 Task: Switch to lightning and create Few records for custom objects.
Action: Mouse moved to (509, 46)
Screenshot: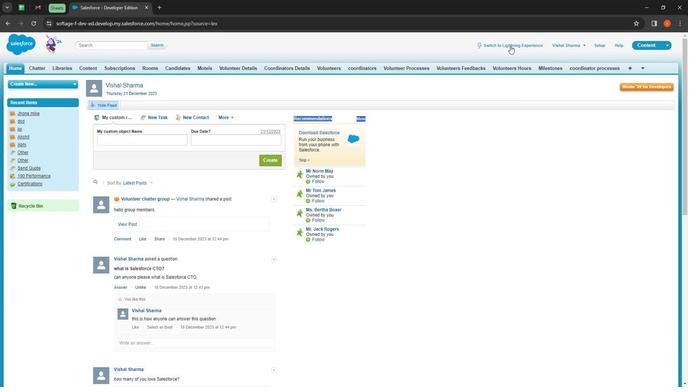 
Action: Mouse pressed left at (509, 46)
Screenshot: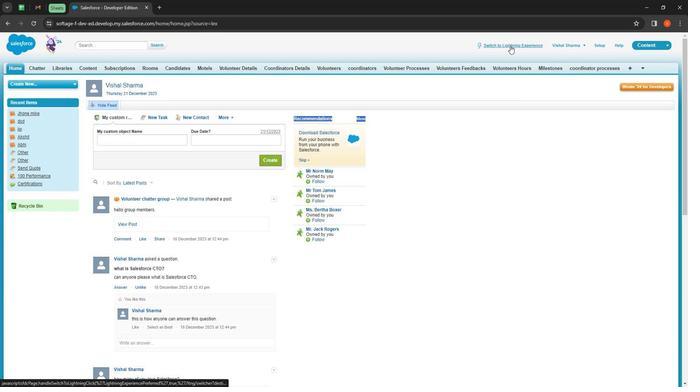 
Action: Mouse moved to (112, 59)
Screenshot: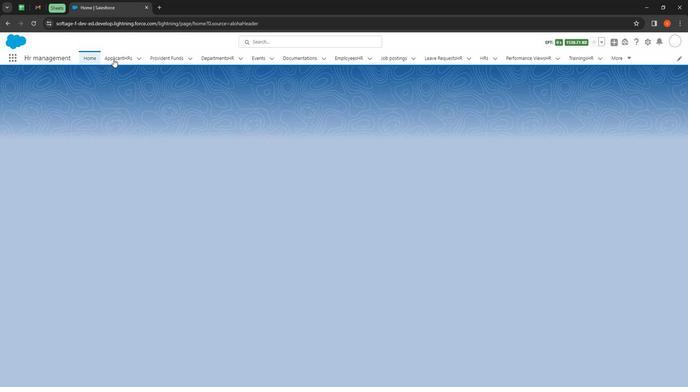 
Action: Mouse pressed left at (112, 59)
Screenshot: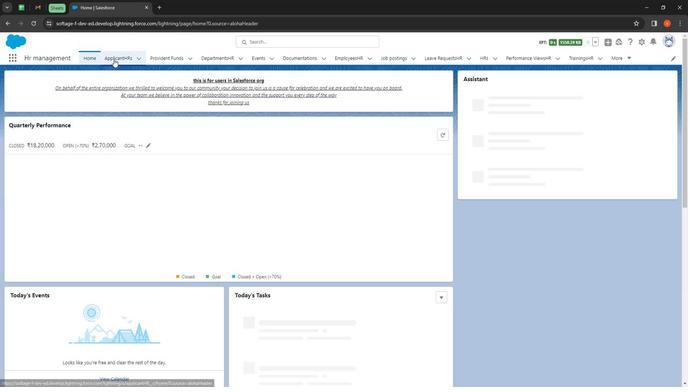 
Action: Mouse moved to (544, 74)
Screenshot: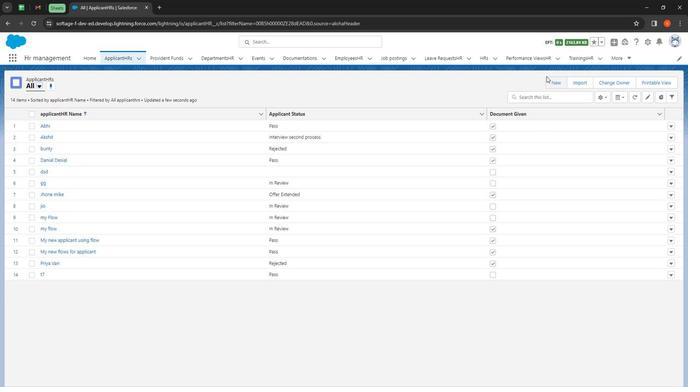
Action: Mouse pressed left at (544, 74)
Screenshot: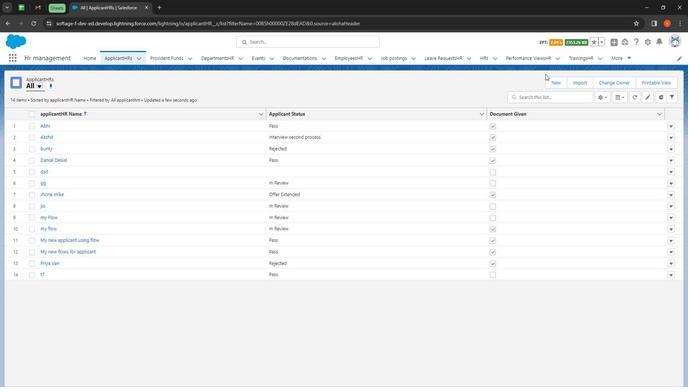 
Action: Mouse moved to (547, 80)
Screenshot: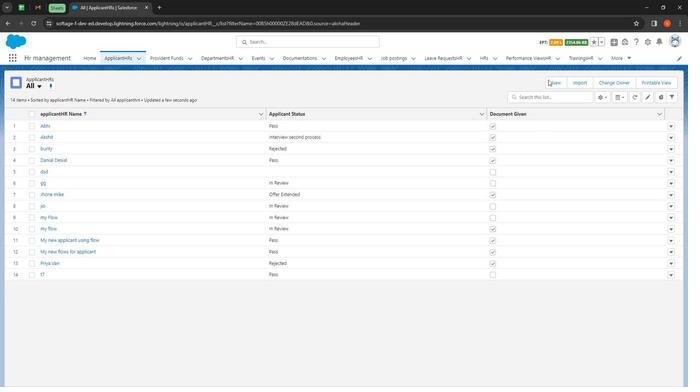 
Action: Mouse pressed left at (547, 80)
Screenshot: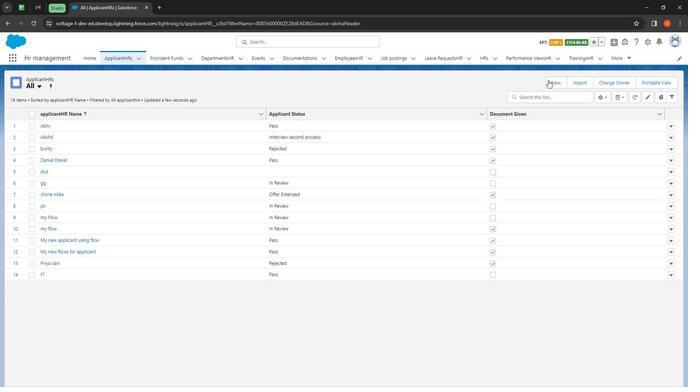 
Action: Mouse moved to (229, 142)
Screenshot: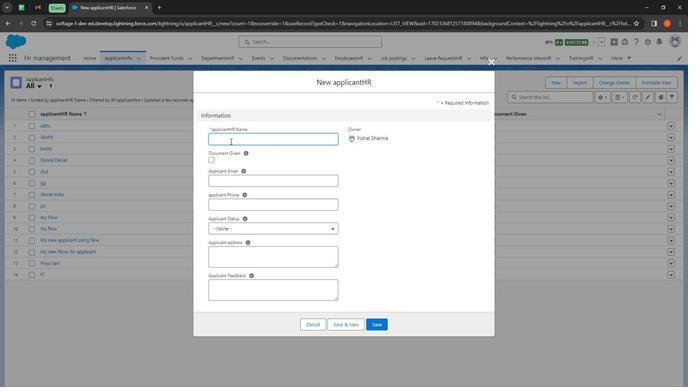 
Action: Mouse pressed left at (229, 142)
Screenshot: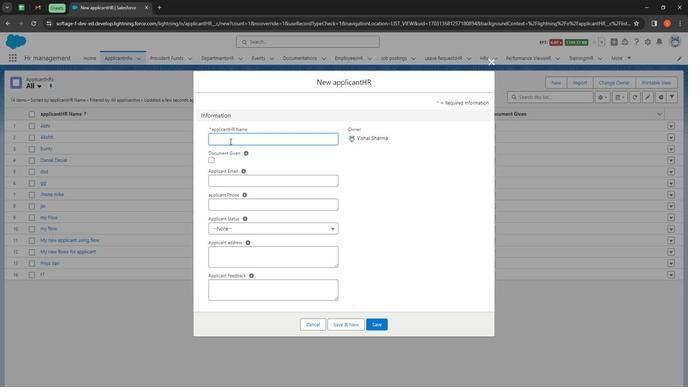 
Action: Mouse moved to (229, 142)
Screenshot: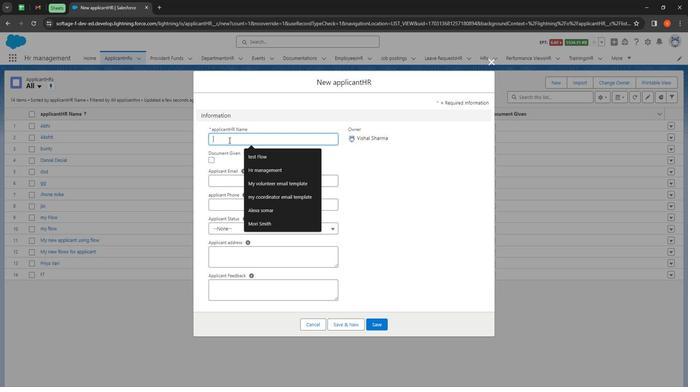 
Action: Key pressed <Key.shift><Key.shift><Key.shift><Key.shift><Key.shift><Key.shift><Key.shift><Key.shift><Key.shift><Key.shift><Key.shift><Key.shift>Adi<Key.space><Key.shift>Frog
Screenshot: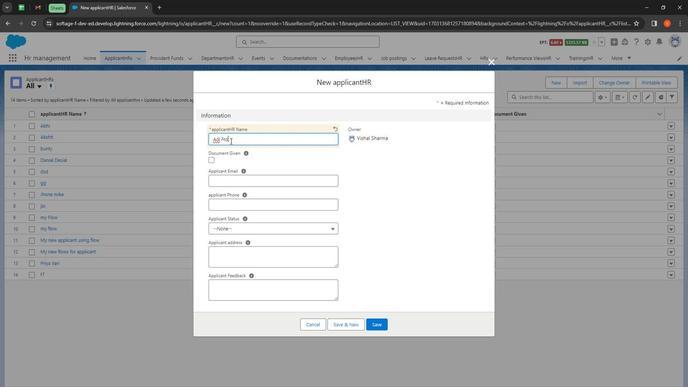 
Action: Mouse moved to (210, 158)
Screenshot: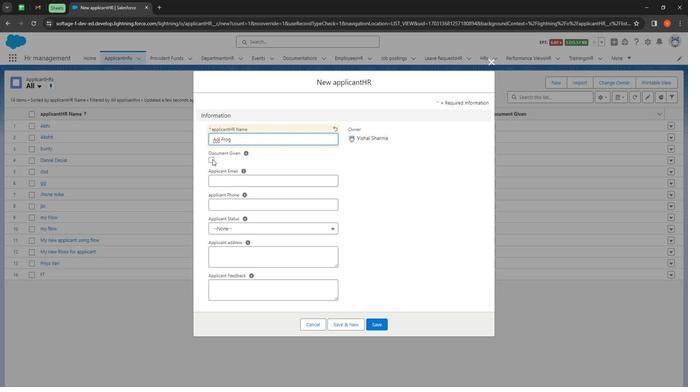 
Action: Mouse pressed left at (210, 158)
Screenshot: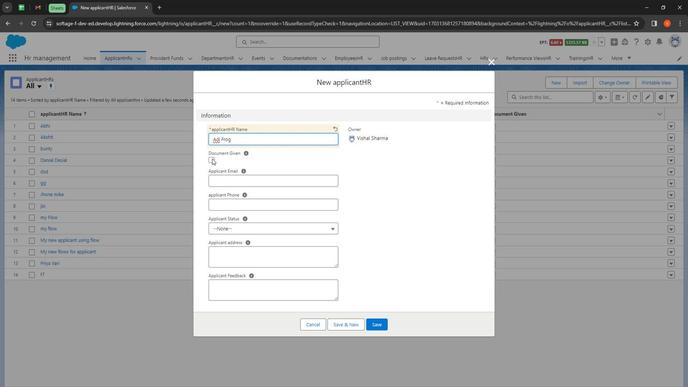 
Action: Mouse moved to (234, 180)
Screenshot: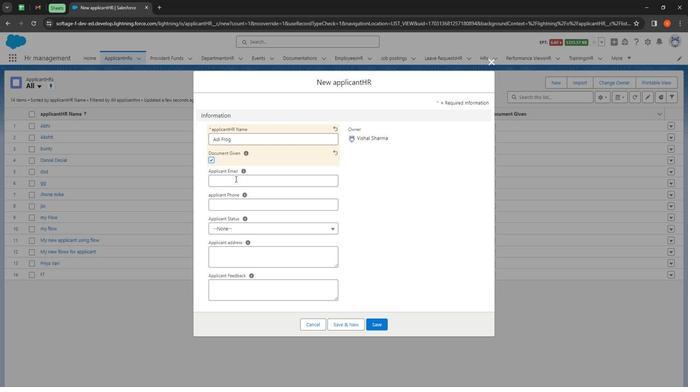 
Action: Mouse pressed left at (234, 180)
Screenshot: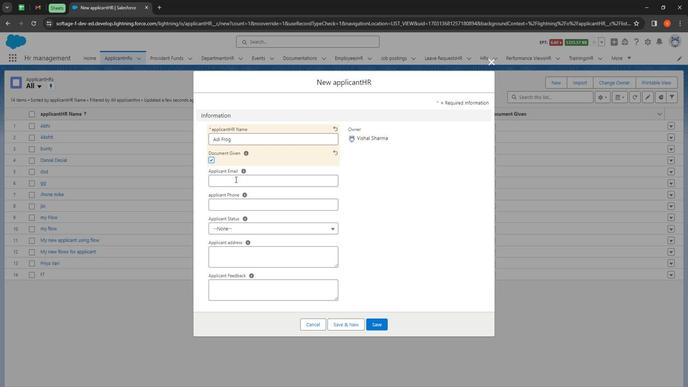 
Action: Mouse moved to (234, 180)
Screenshot: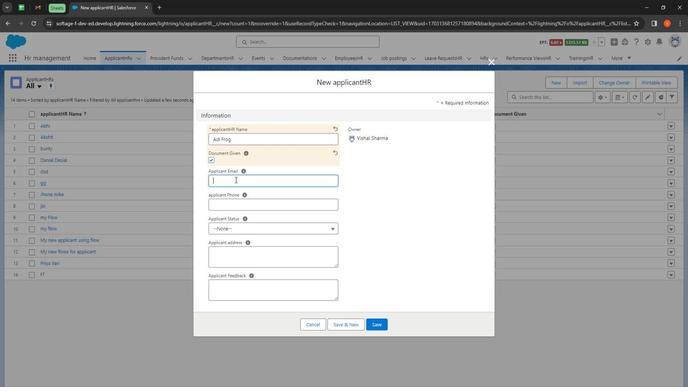 
Action: Key pressed <Key.shift>
Screenshot: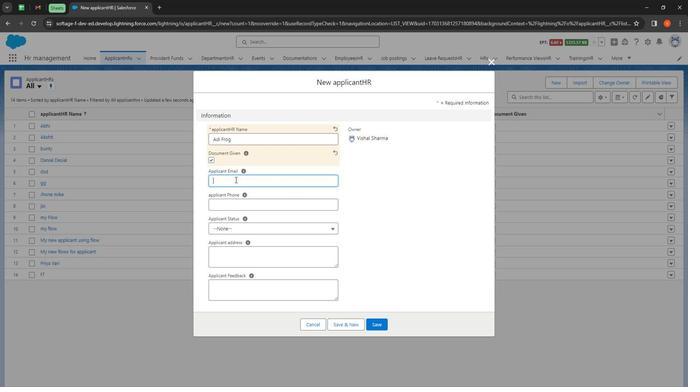
Action: Mouse moved to (234, 179)
Screenshot: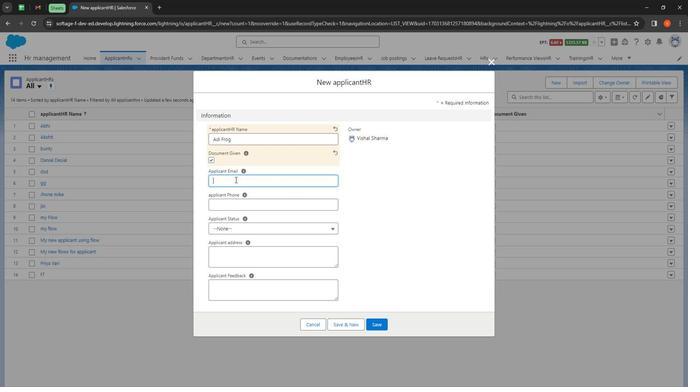 
Action: Key pressed Adi<Key.shift>@frog.com
Screenshot: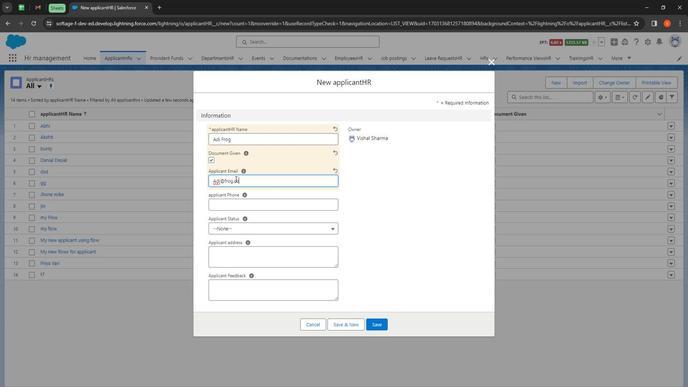 
Action: Mouse moved to (248, 205)
Screenshot: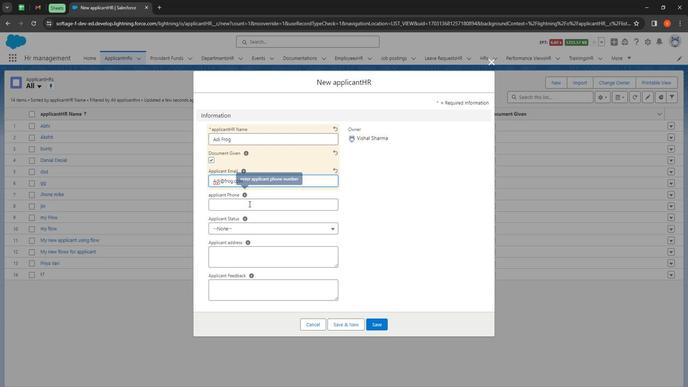 
Action: Mouse pressed left at (248, 205)
Screenshot: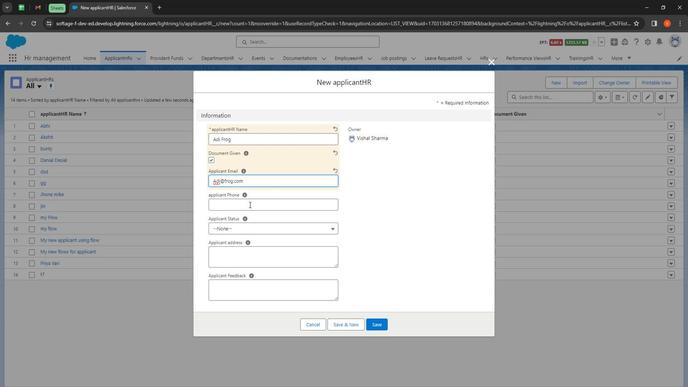 
Action: Mouse moved to (243, 185)
Screenshot: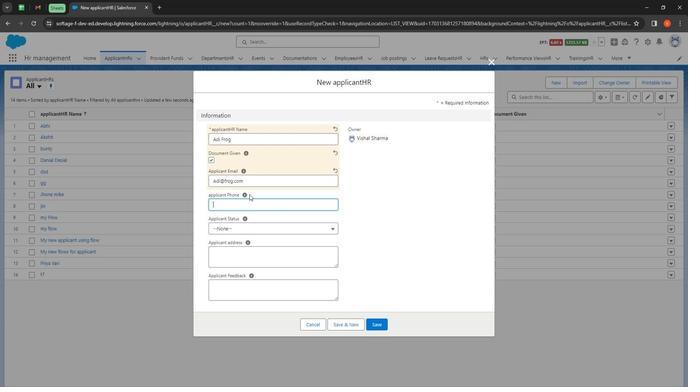 
Action: Key pressed 589745285
Screenshot: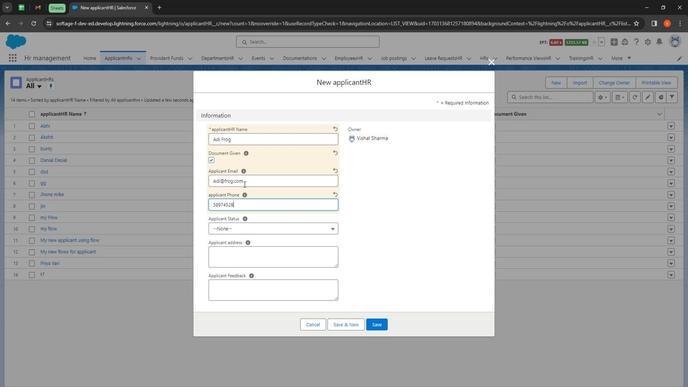
Action: Mouse moved to (272, 230)
Screenshot: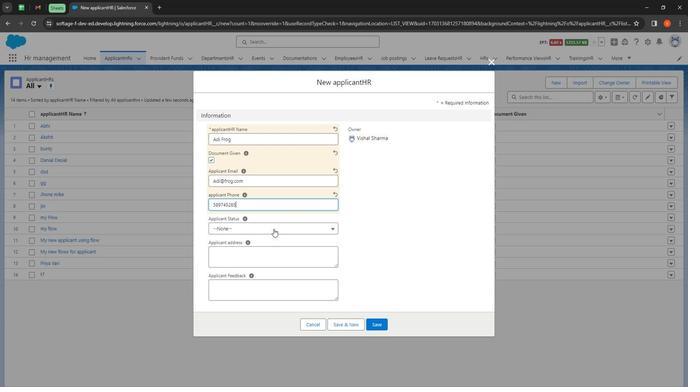
Action: Mouse pressed left at (272, 230)
Screenshot: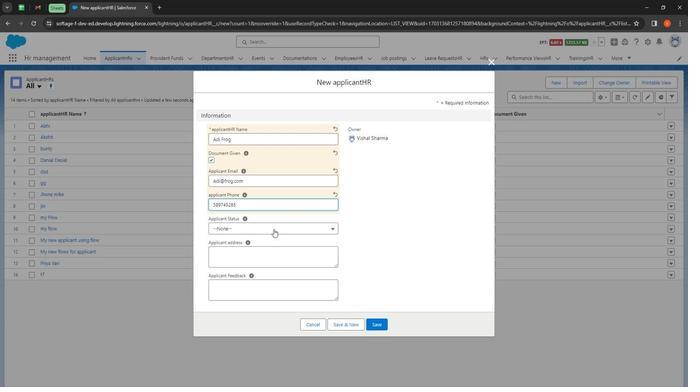 
Action: Mouse moved to (245, 316)
Screenshot: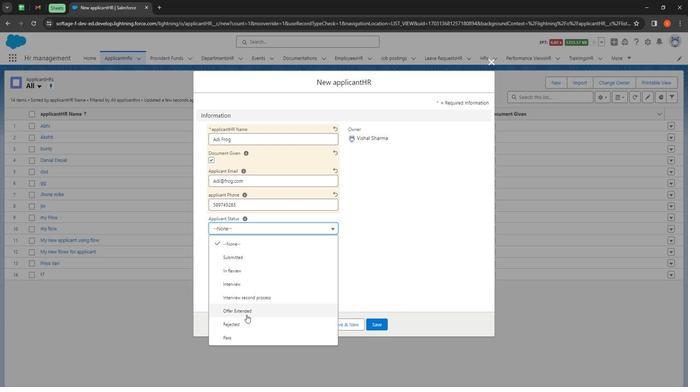 
Action: Mouse pressed left at (245, 316)
Screenshot: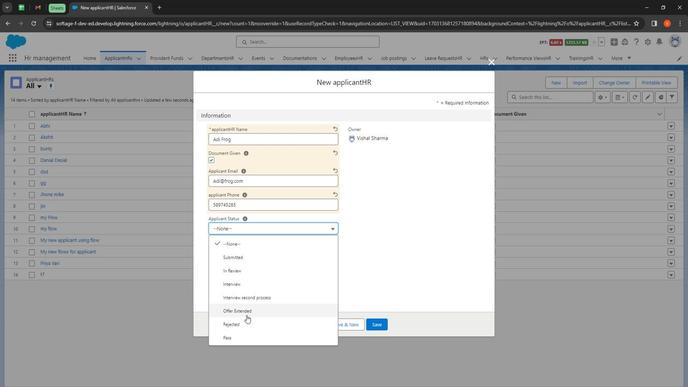 
Action: Mouse moved to (244, 256)
Screenshot: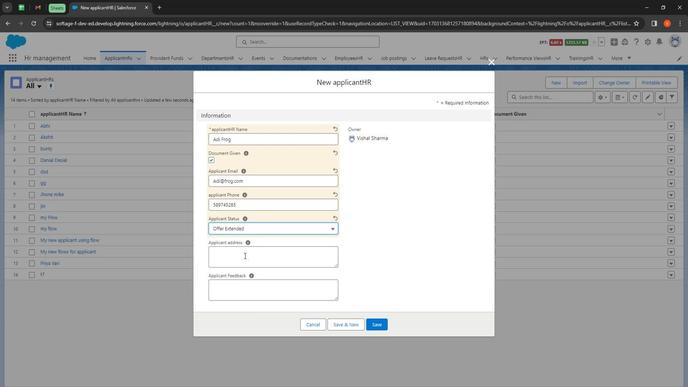 
Action: Mouse pressed left at (244, 256)
Screenshot: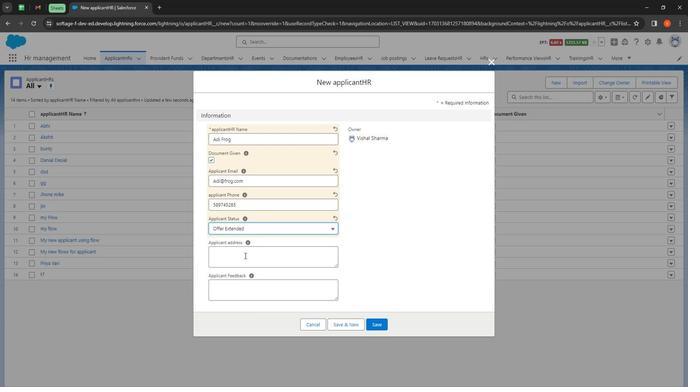 
Action: Mouse moved to (243, 256)
Screenshot: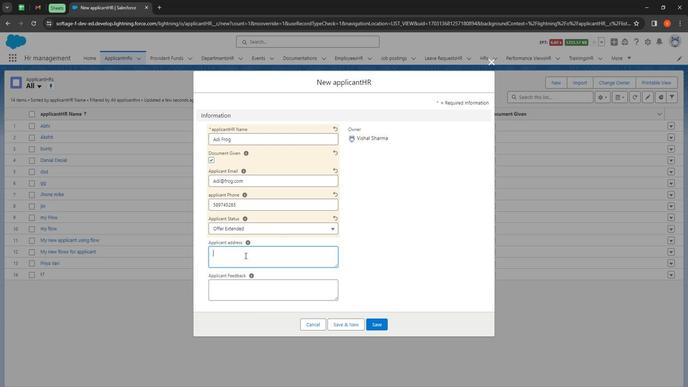 
Action: Key pressed 43./<Key.backspace><Key.backspace>/11<Key.space>street<Key.space><Key.shift>Canada
Screenshot: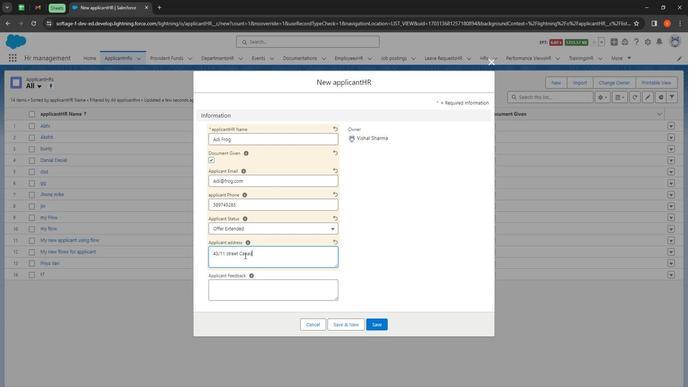 
Action: Mouse moved to (286, 293)
Screenshot: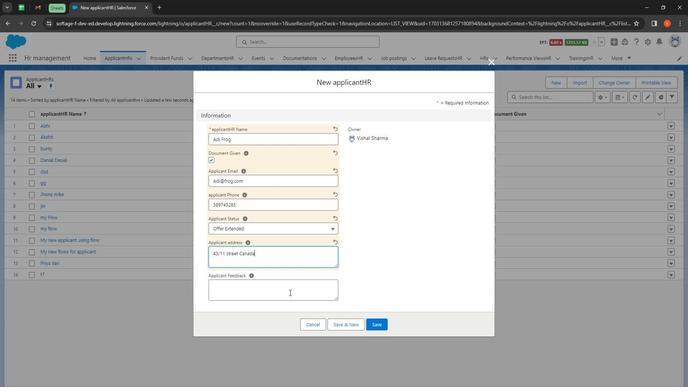 
Action: Mouse pressed left at (286, 293)
Screenshot: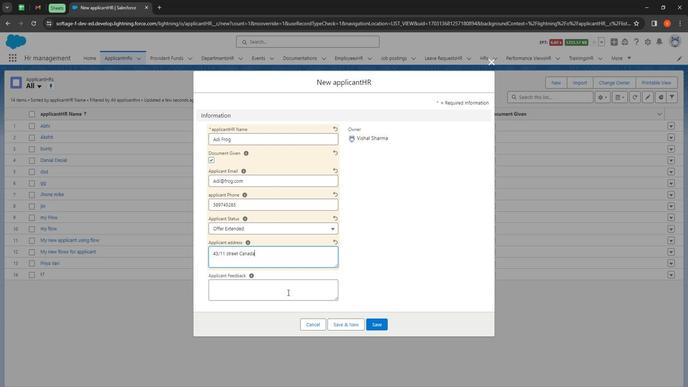 
Action: Mouse moved to (267, 275)
Screenshot: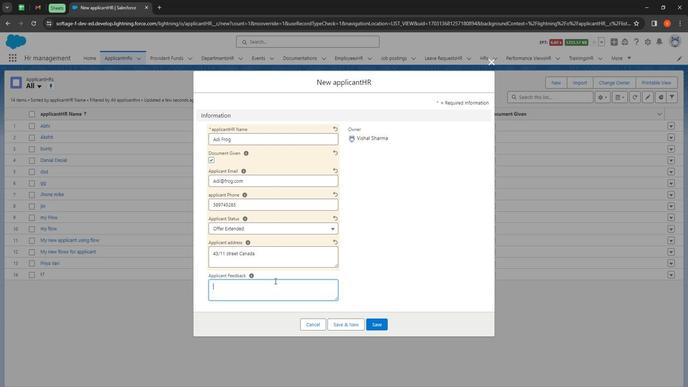 
Action: Key pressed love<Key.space>to<Key.space>be<Key.space>here<Key.space>specially<Key.space><Key.shift>Alex<Key.space>sir<Key.space>is<Key.space>the<Key.space>great<Key.space>guy
Screenshot: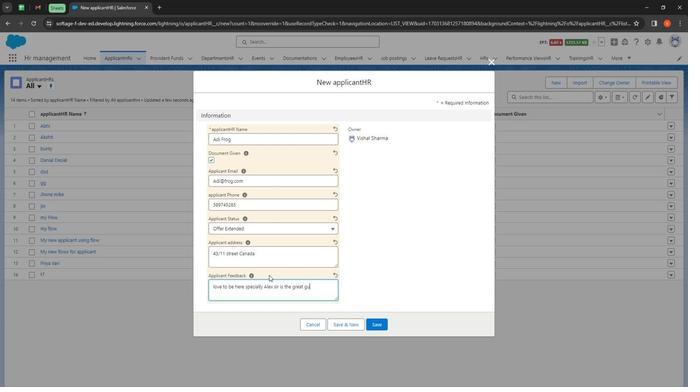 
Action: Mouse moved to (379, 326)
Screenshot: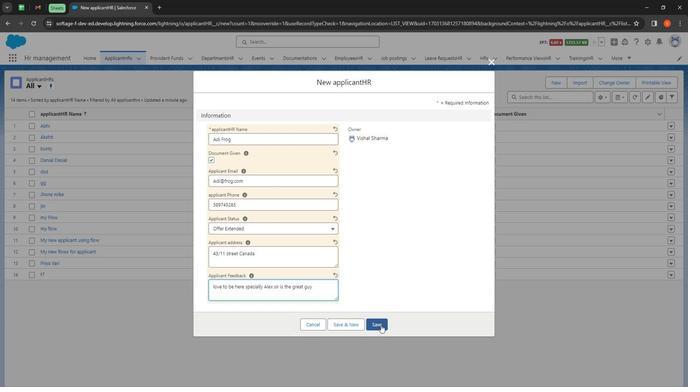 
Action: Mouse pressed left at (379, 326)
Screenshot: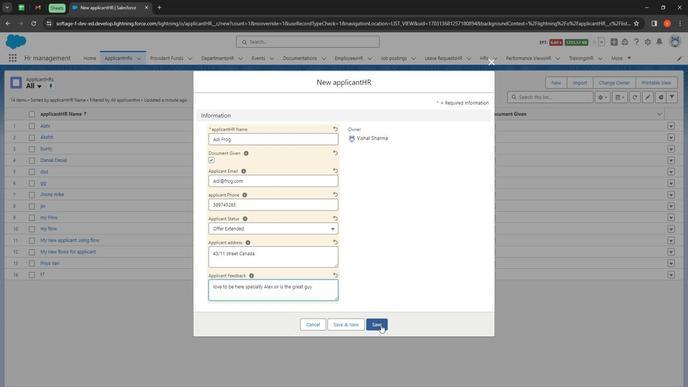 
Action: Mouse moved to (309, 307)
Screenshot: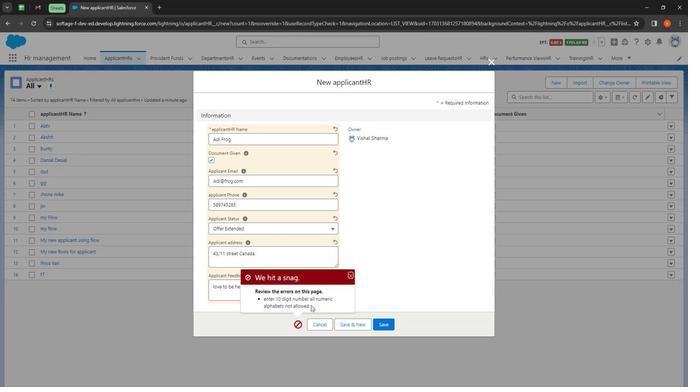 
Action: Mouse pressed left at (309, 307)
Screenshot: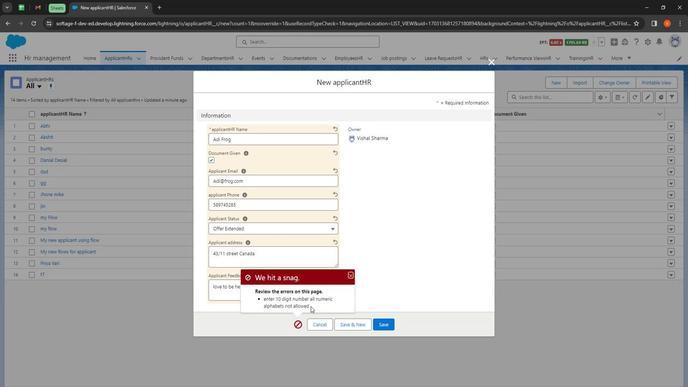 
Action: Mouse moved to (221, 209)
Screenshot: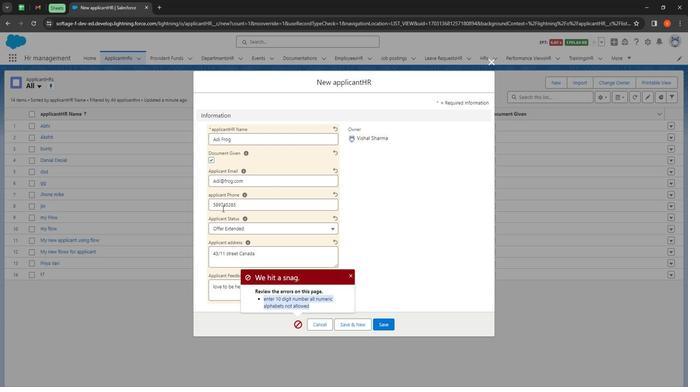 
Action: Mouse pressed left at (221, 209)
Screenshot: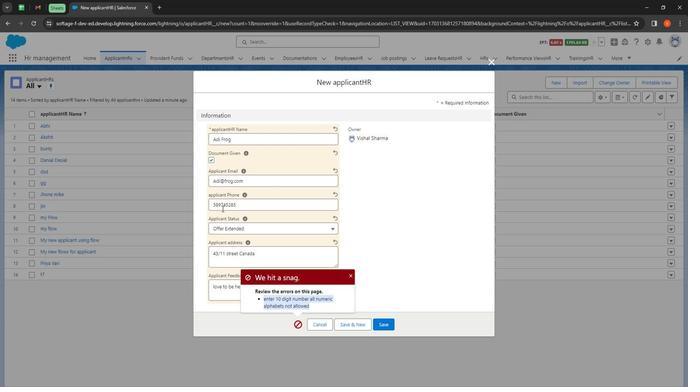 
Action: Mouse moved to (235, 206)
Screenshot: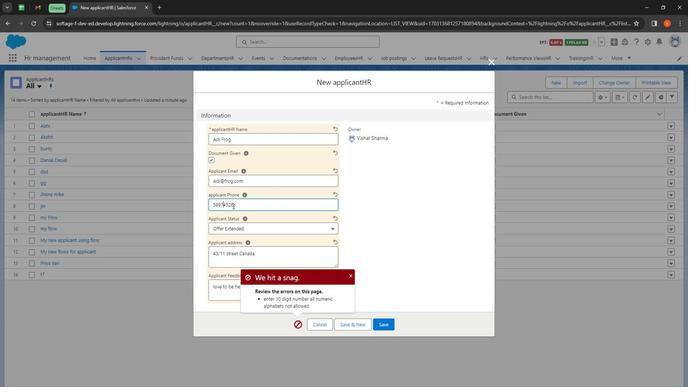 
Action: Mouse pressed left at (235, 206)
Screenshot: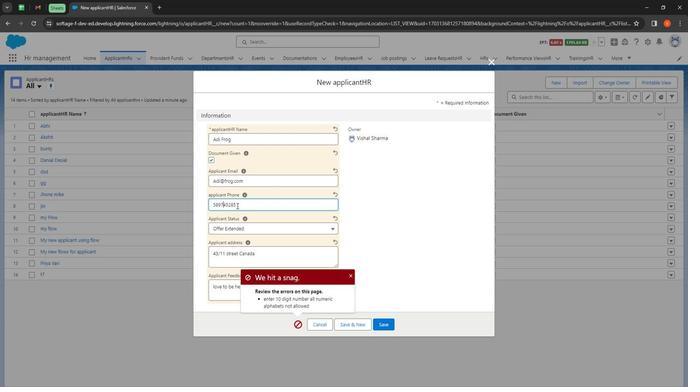 
Action: Mouse moved to (239, 195)
Screenshot: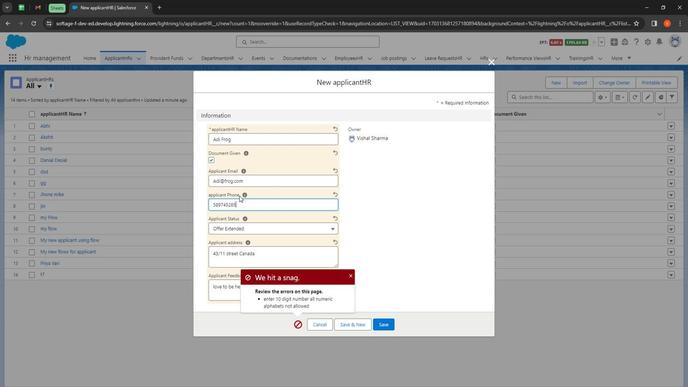 
Action: Key pressed 7
Screenshot: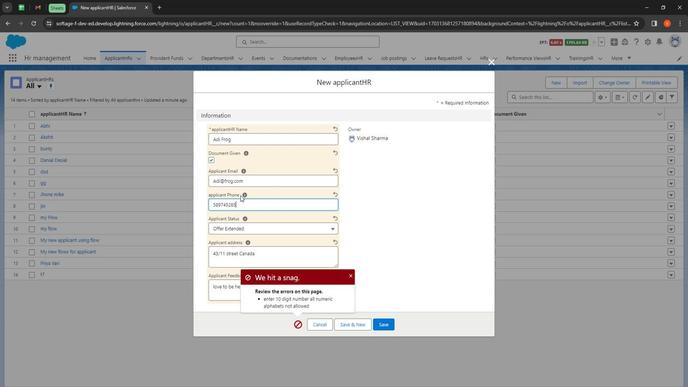 
Action: Mouse moved to (378, 328)
Screenshot: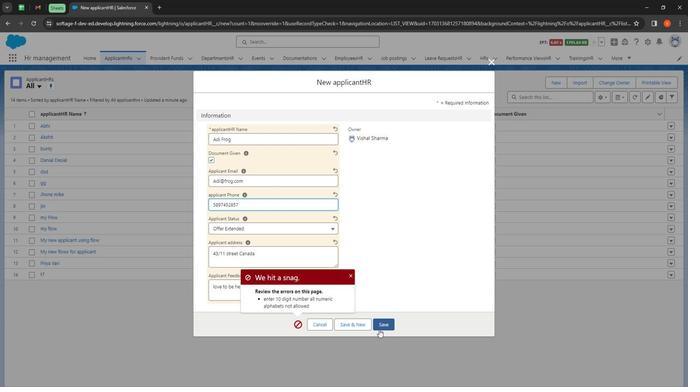 
Action: Mouse pressed left at (378, 328)
Screenshot: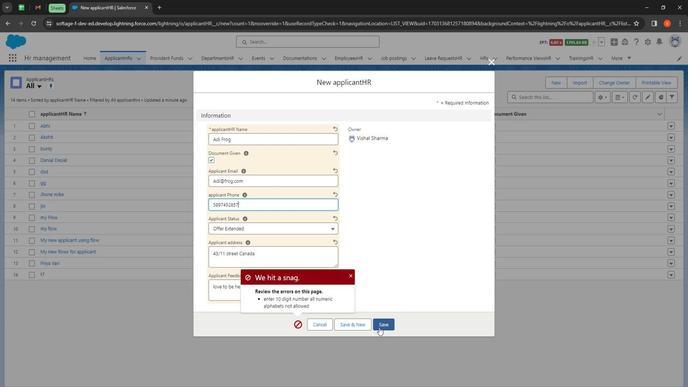 
Action: Mouse moved to (119, 243)
Screenshot: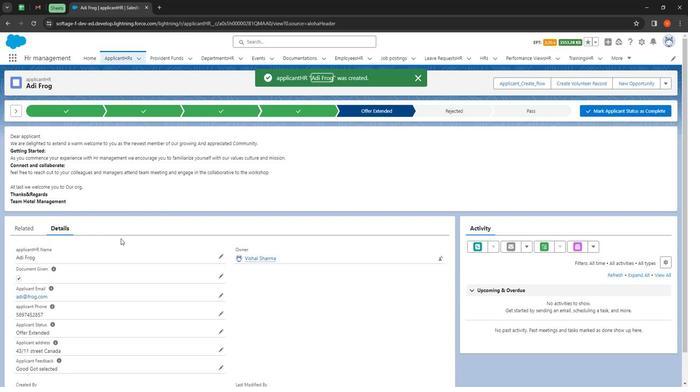 
Action: Mouse scrolled (119, 242) with delta (0, 0)
Screenshot: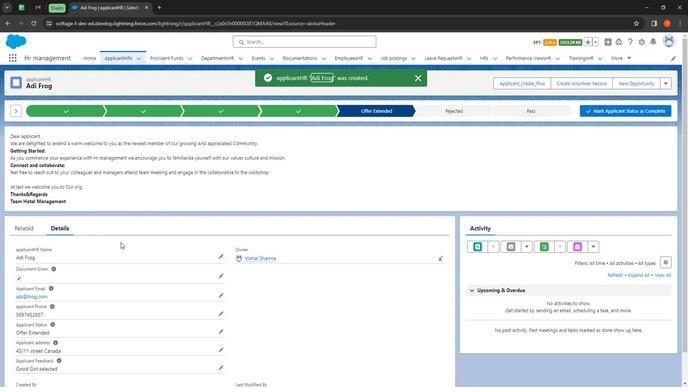 
Action: Mouse moved to (119, 244)
Screenshot: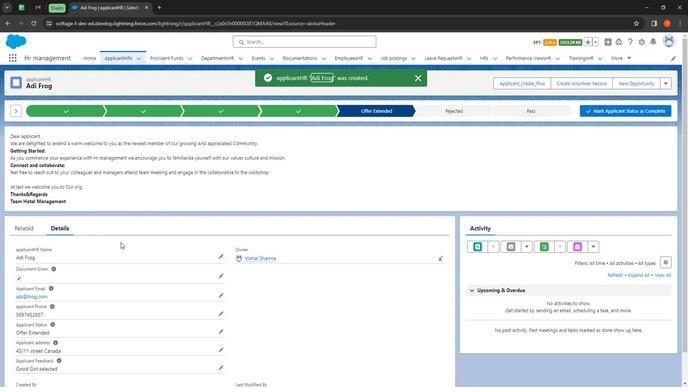 
Action: Mouse scrolled (119, 244) with delta (0, 0)
Screenshot: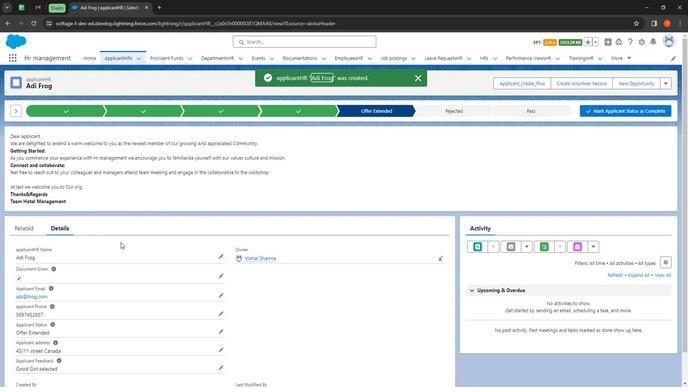
Action: Mouse moved to (119, 245)
Screenshot: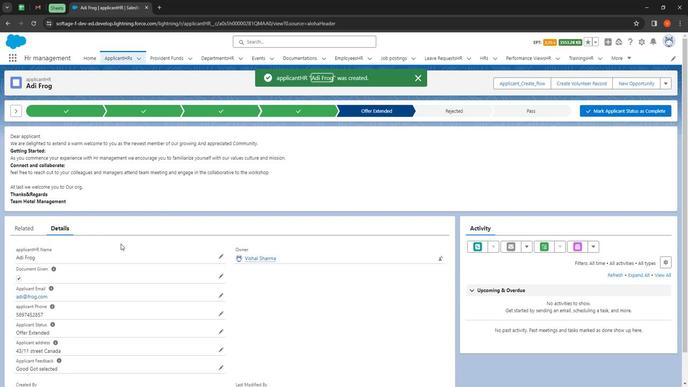
Action: Mouse scrolled (119, 244) with delta (0, 0)
Screenshot: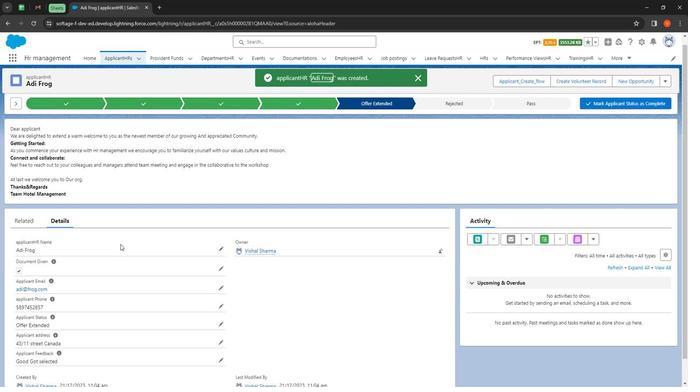 
Action: Mouse moved to (116, 60)
Screenshot: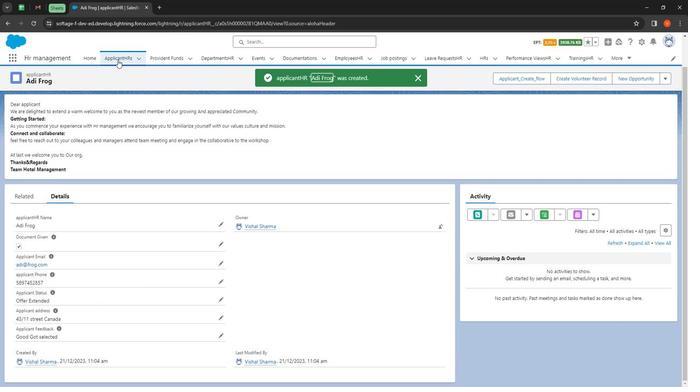 
Action: Mouse pressed left at (116, 60)
Screenshot: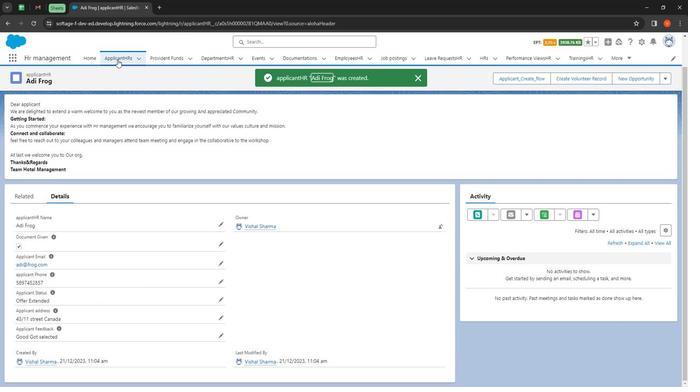
Action: Mouse moved to (550, 83)
Screenshot: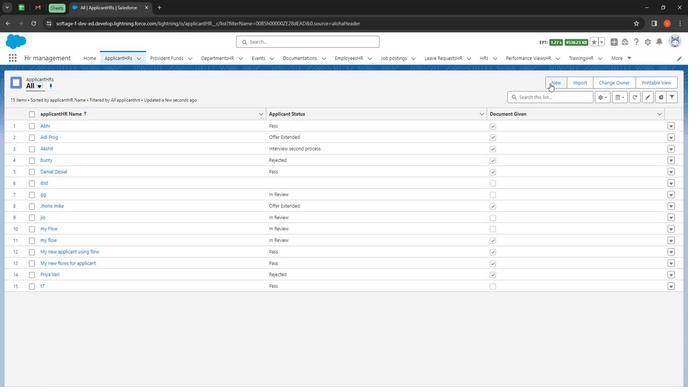 
Action: Mouse pressed left at (550, 83)
Screenshot: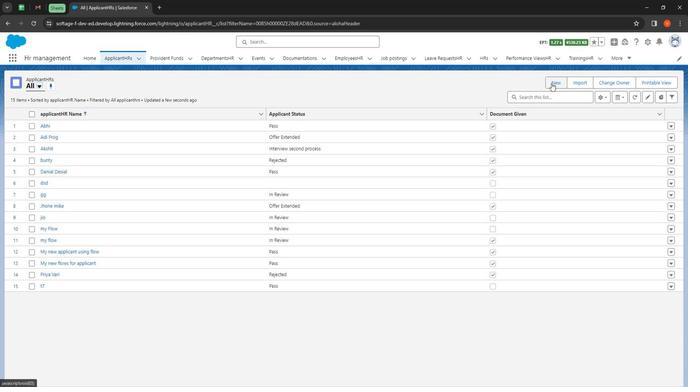 
Action: Mouse moved to (268, 138)
Screenshot: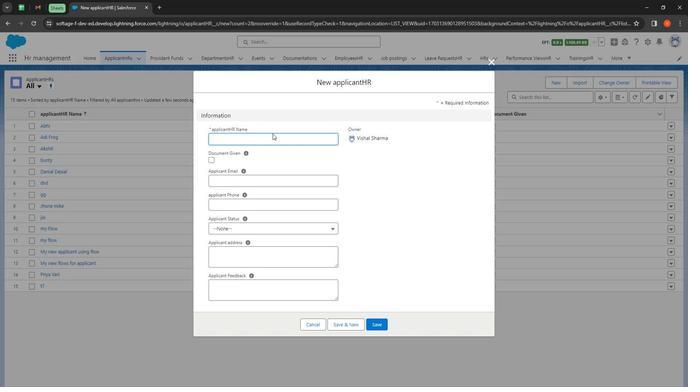 
Action: Mouse pressed left at (268, 138)
Screenshot: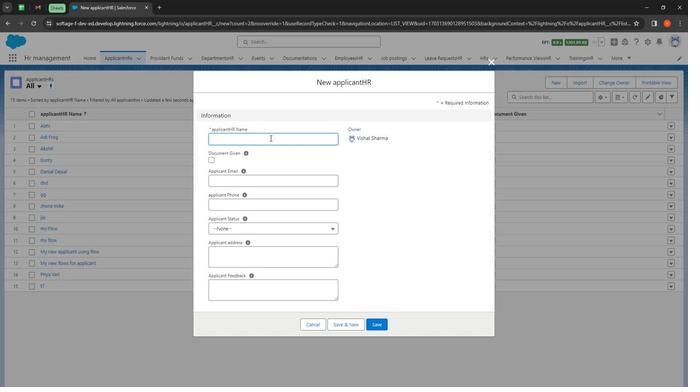 
Action: Mouse moved to (262, 135)
Screenshot: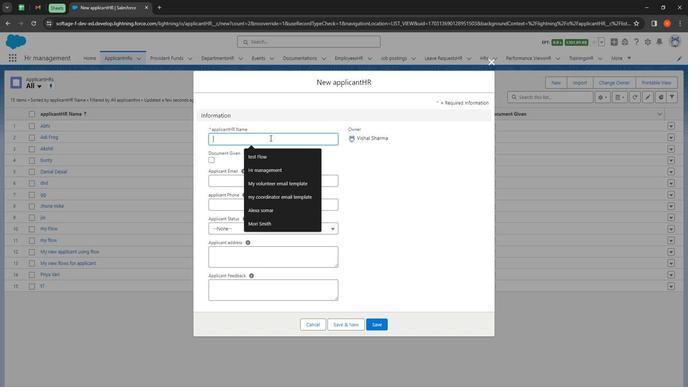 
Action: Key pressed <Key.shift><Key.shift><Key.shift><Key.shift><Key.shift><Key.shift><Key.shift><Key.shift><Key.shift>Stone<Key.space><Key.shift><Key.shift><Key.shift><Key.shift><Key.shift><Key.shift><Key.shift><Key.shift><Key.shift><Key.shift><Key.shift><Key.shift><Key.shift><Key.shift><Key.shift><Key.shift><Key.shift><Key.shift><Key.shift><Key.shift><Key.shift><Key.shift><Key.shift><Key.shift><Key.shift><Key.shift><Key.shift><Key.shift><Key.shift><Key.shift>Watson
Screenshot: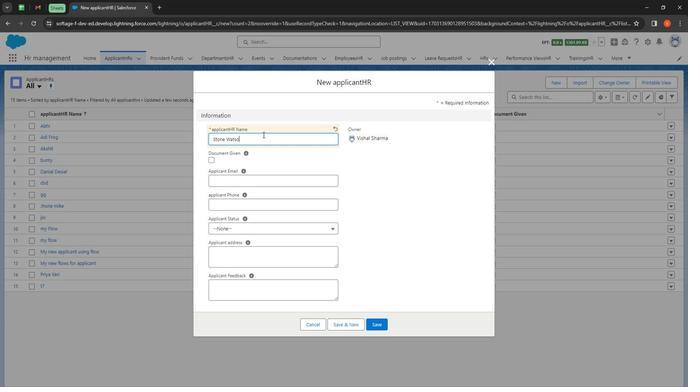 
Action: Mouse moved to (214, 162)
Screenshot: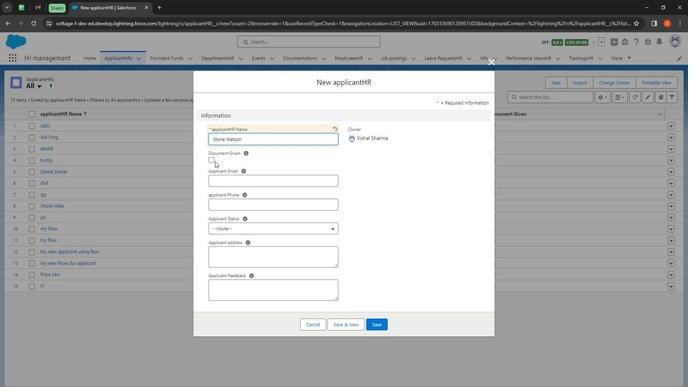 
Action: Mouse pressed left at (214, 162)
Screenshot: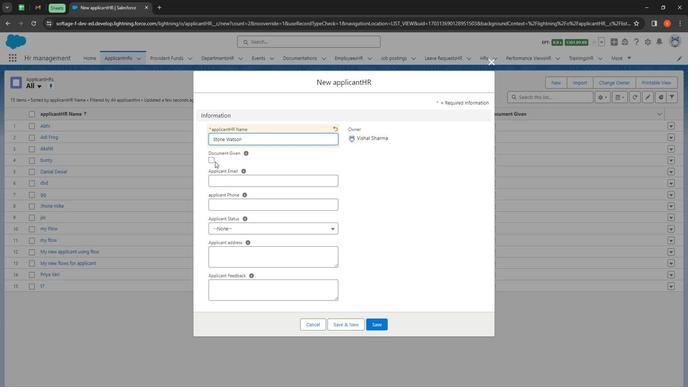 
Action: Mouse moved to (212, 162)
Screenshot: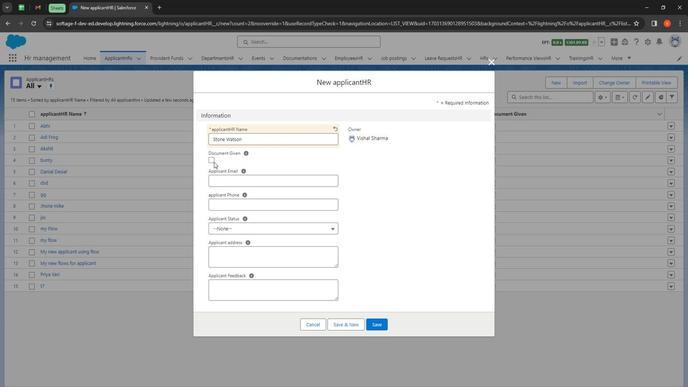 
Action: Mouse pressed left at (212, 162)
Screenshot: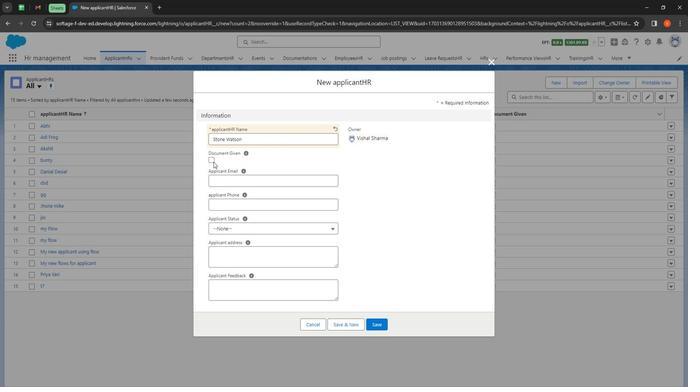 
Action: Mouse moved to (247, 186)
Screenshot: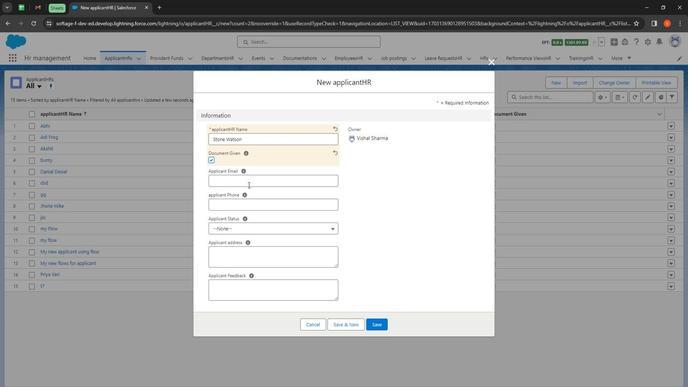
Action: Mouse pressed left at (247, 186)
Screenshot: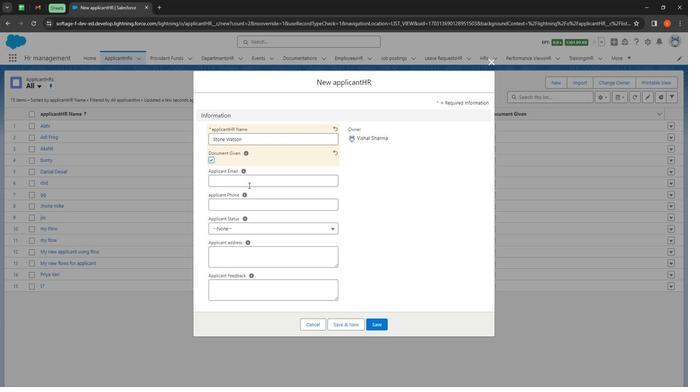 
Action: Mouse moved to (247, 186)
Screenshot: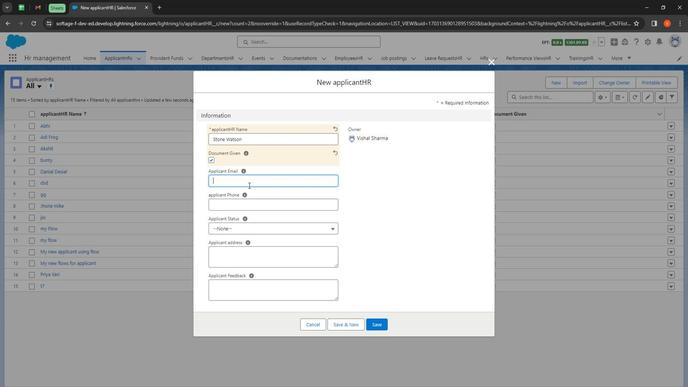 
Action: Key pressed <Key.shift>
Screenshot: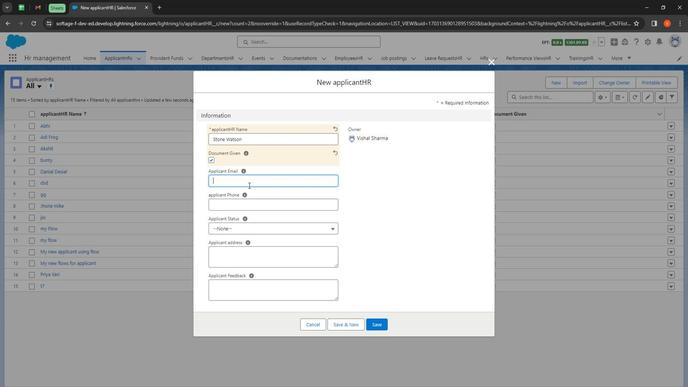 
Action: Mouse moved to (240, 175)
Screenshot: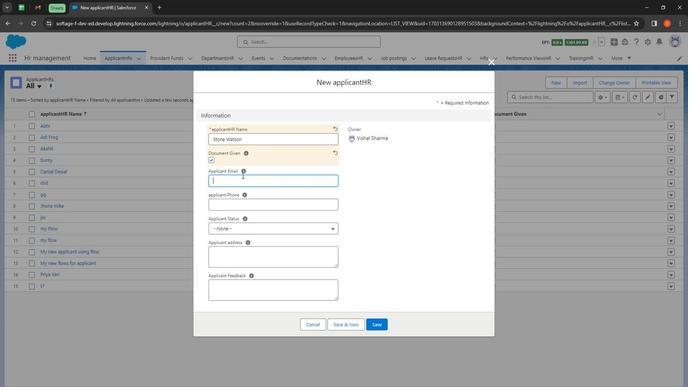
Action: Key pressed <Key.shift><Key.shift><Key.shift>Watson<Key.shift>@<Key.shift>Stone.pc
Screenshot: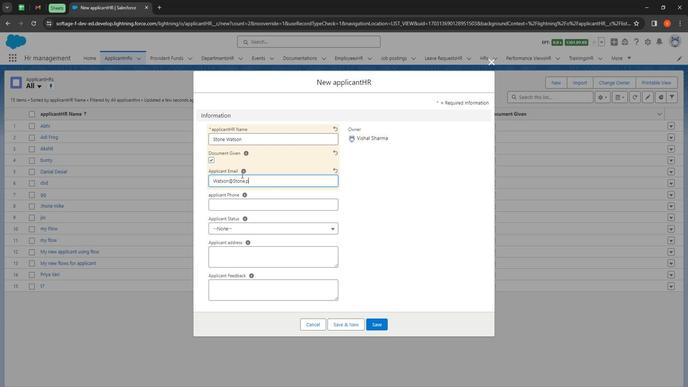 
Action: Mouse moved to (257, 210)
Screenshot: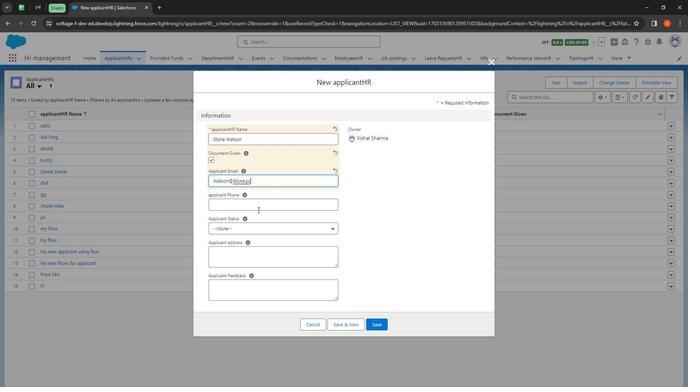 
Action: Mouse pressed left at (257, 210)
Screenshot: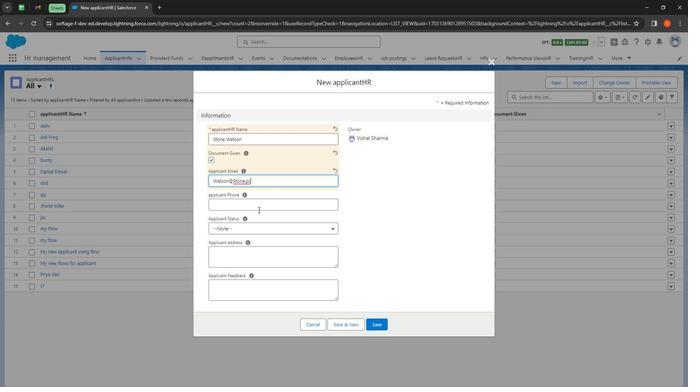 
Action: Mouse moved to (243, 175)
Screenshot: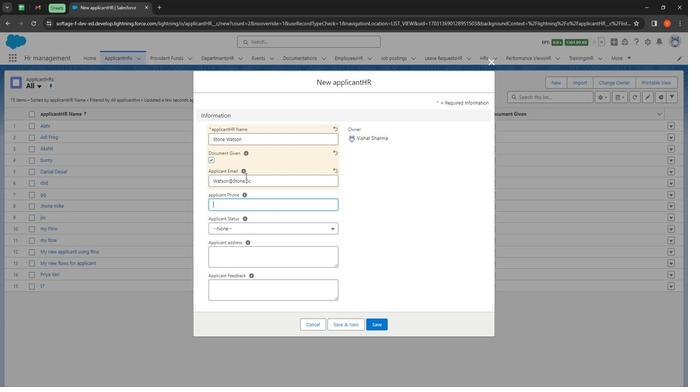 
Action: Key pressed 7852641235
Screenshot: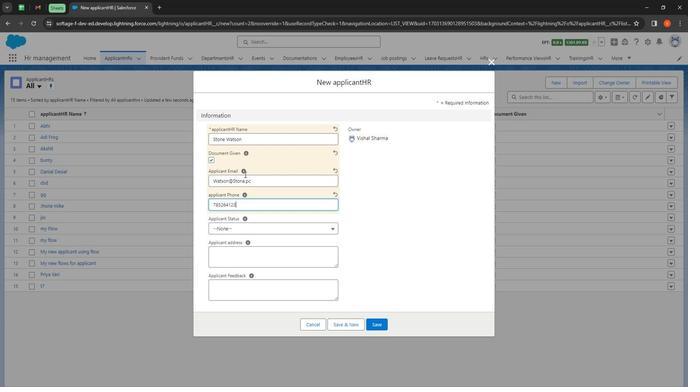 
Action: Mouse moved to (247, 234)
Screenshot: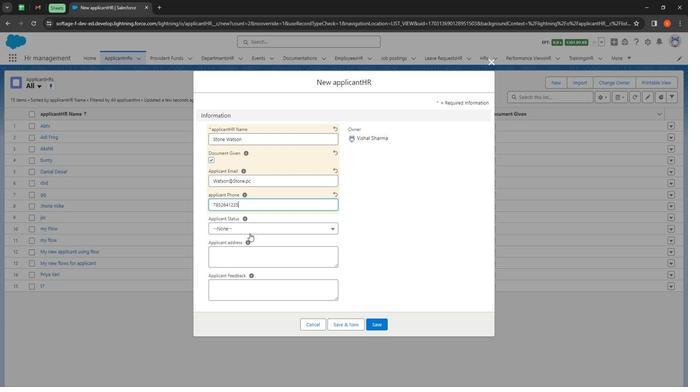 
Action: Mouse pressed left at (247, 234)
Screenshot: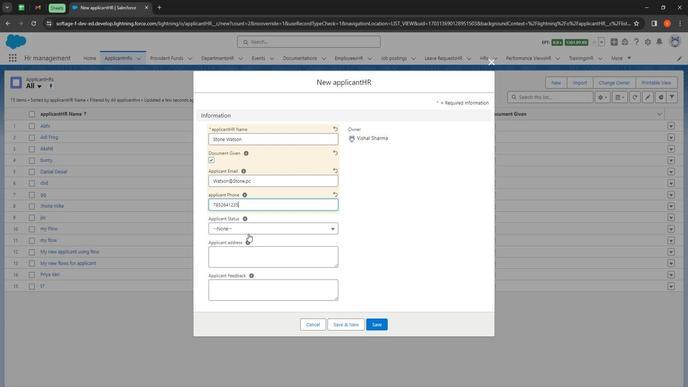 
Action: Mouse moved to (260, 328)
Screenshot: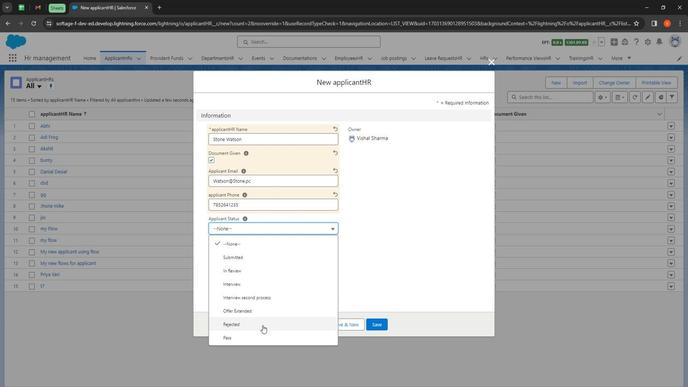 
Action: Mouse pressed left at (260, 328)
Screenshot: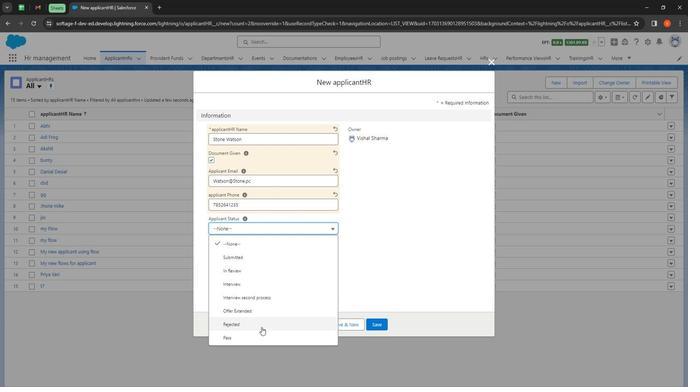 
Action: Mouse moved to (235, 266)
Screenshot: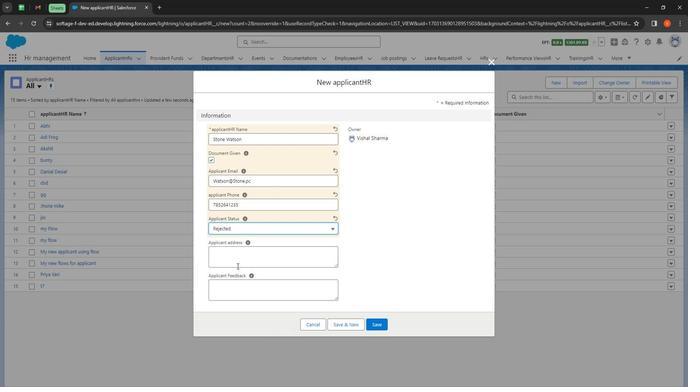 
Action: Mouse pressed left at (235, 266)
Screenshot: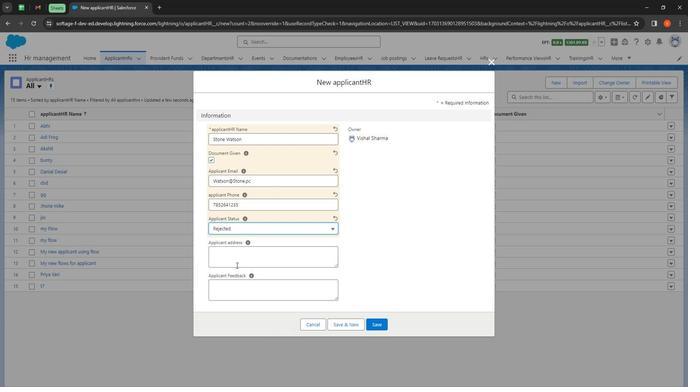 
Action: Mouse moved to (231, 262)
Screenshot: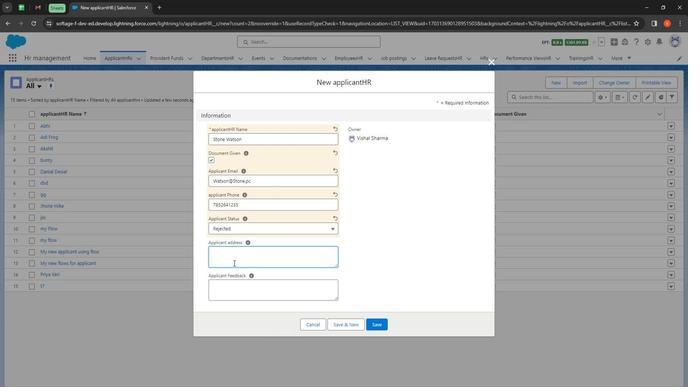 
Action: Key pressed 22/65<Key.space><Key.shift>NEW-<Key.shift>YORK
Screenshot: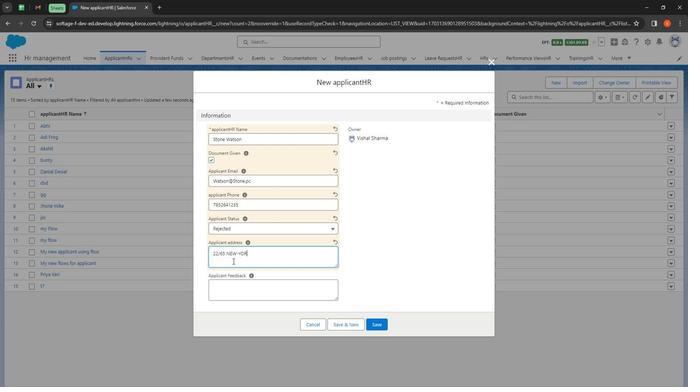 
Action: Mouse moved to (252, 286)
Screenshot: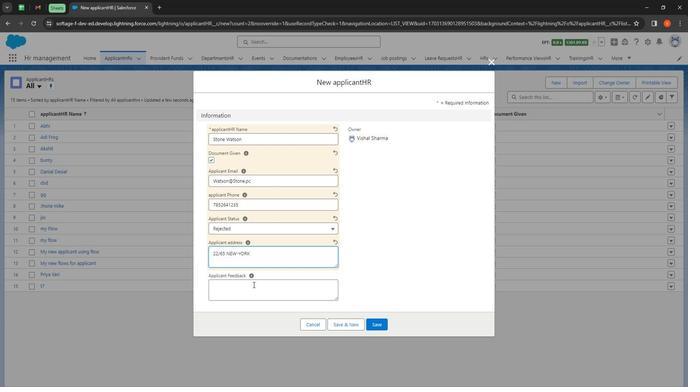 
Action: Mouse pressed left at (252, 286)
Screenshot: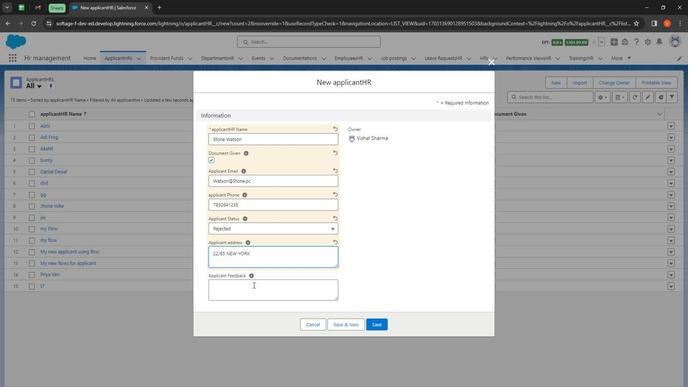 
Action: Mouse moved to (247, 265)
Screenshot: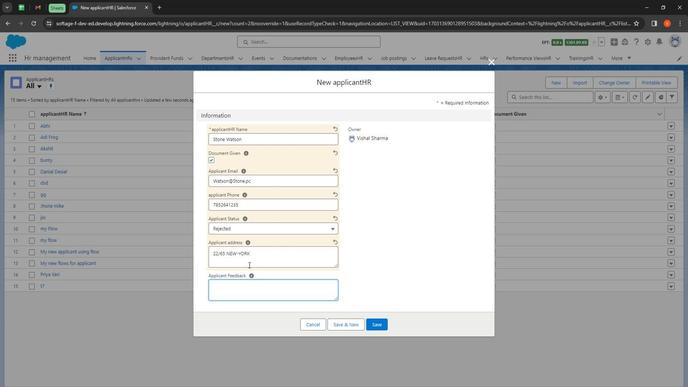 
Action: Key pressed <Key.shift><Key.shift><Key.shift><Key.shift><Key.shift><Key.shift><Key.shift><Key.shift><Key.shift><Key.shift><Key.shift><Key.shift><Key.shift><Key.shift><Key.shift><Key.shift><Key.shift><Key.shift><Key.shift><Key.shift><Key.shift><Key.shift><Key.shift><Key.shift><Key.shift><Key.shift><Key.shift><Key.shift>You<Key.space>are<Key.space>rejected<Key.space>because<Key.space>of<Key.space><Key.shift><Key.shift><Key.shift><Key.shift><Key.shift><Key.shift><Key.shift><Key.shift><Key.shift><Key.shift><Key.shift><Key.shift><Key.shift><Key.shift><Key.shift><Key.shift><Key.shift><Key.shift><Key.shift><Key.shift><Key.shift><Key.shift><Key.shift><Key.shift><Key.shift><Key.shift><Key.shift><Key.shift><Key.shift><Key.shift><Key.shift><Key.shift><Key.shift>N<Key.backspace><Key.backspace><Key.backspace><Key.backspace>you<Key.space>are<Key.space>not<Key.space>in<Key.space>re<Key.backspace>ange<Key.space>
Screenshot: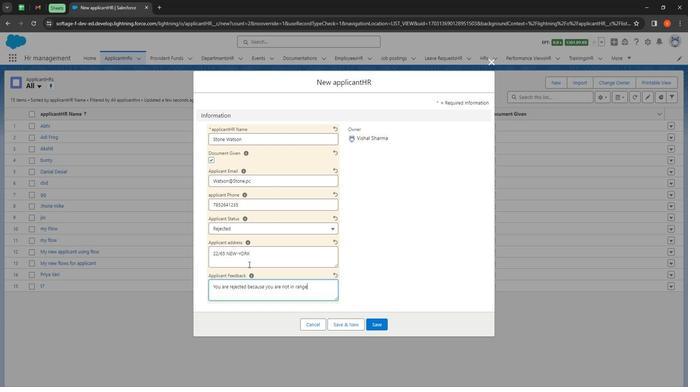 
Action: Mouse moved to (329, 204)
Screenshot: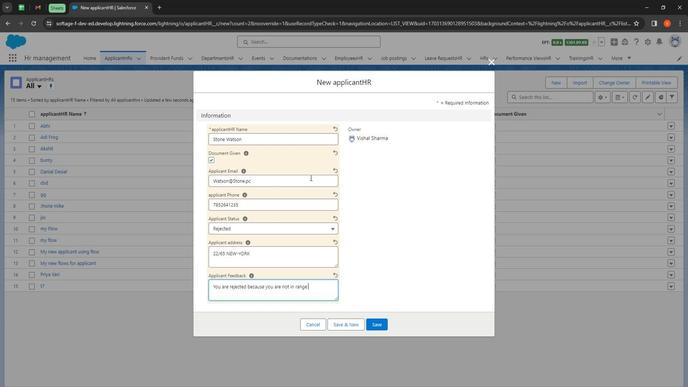 
Action: Mouse scrolled (329, 203) with delta (0, 0)
Screenshot: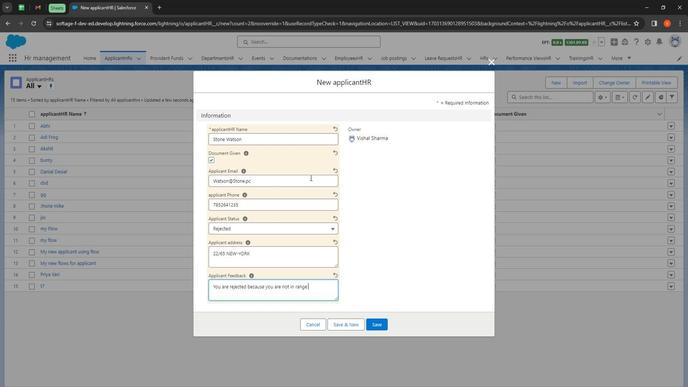 
Action: Mouse moved to (377, 320)
Screenshot: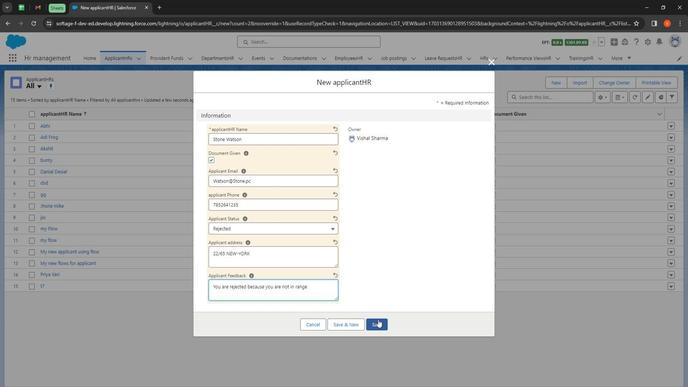 
Action: Mouse pressed left at (377, 320)
Screenshot: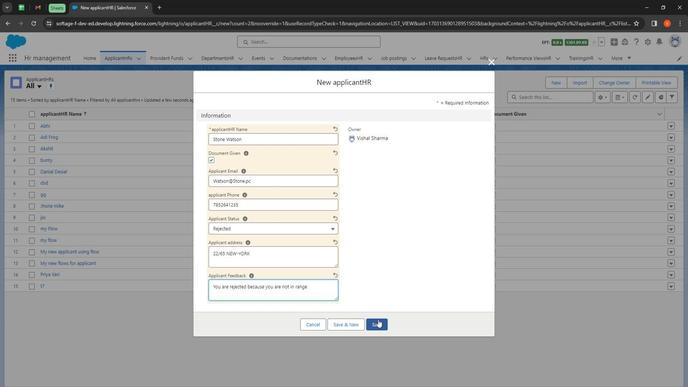 
Action: Mouse moved to (165, 59)
Screenshot: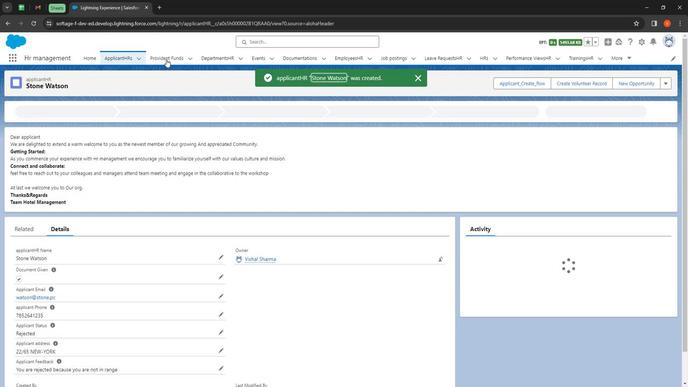 
Action: Mouse pressed left at (165, 59)
Screenshot: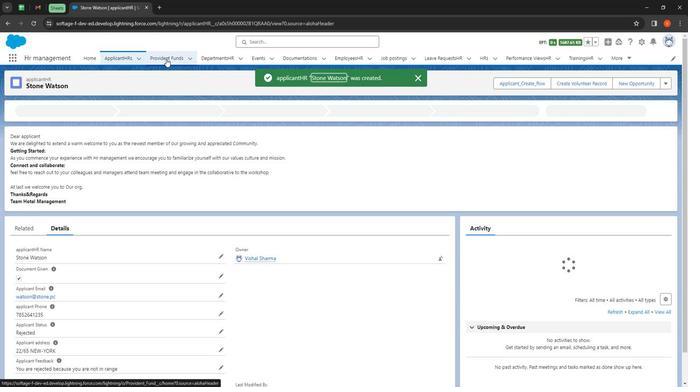
Action: Mouse moved to (592, 85)
Screenshot: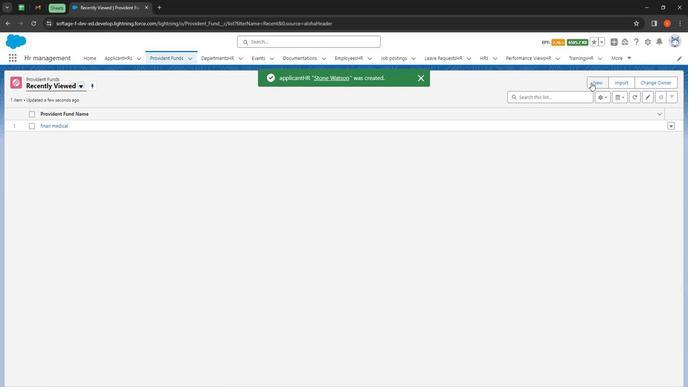 
Action: Mouse pressed left at (592, 85)
Screenshot: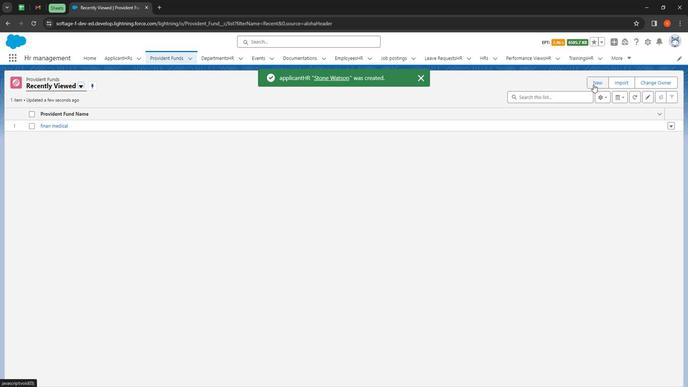 
Action: Mouse moved to (253, 183)
Screenshot: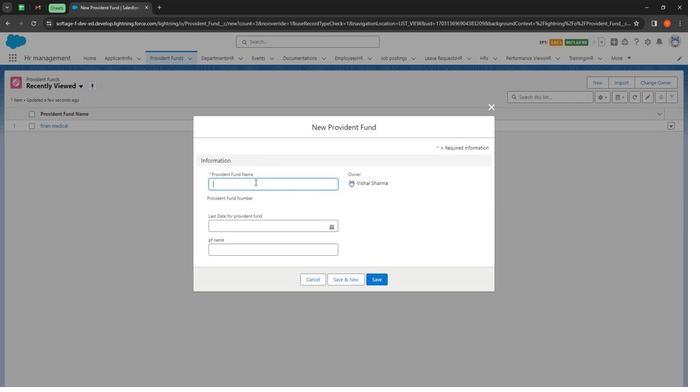 
Action: Mouse pressed left at (253, 183)
Screenshot: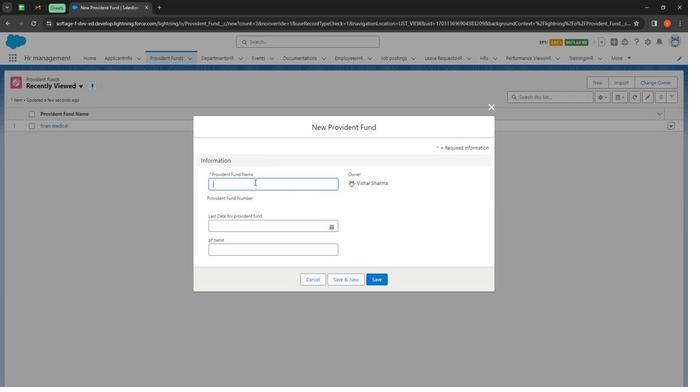 
Action: Mouse moved to (246, 174)
Screenshot: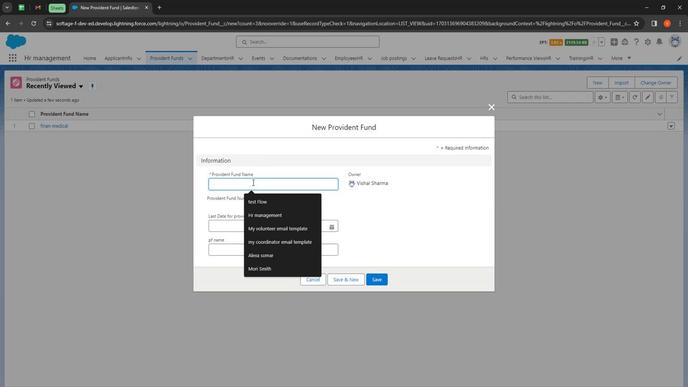 
Action: Key pressed above<Key.space>10<Key.space>thousand
Screenshot: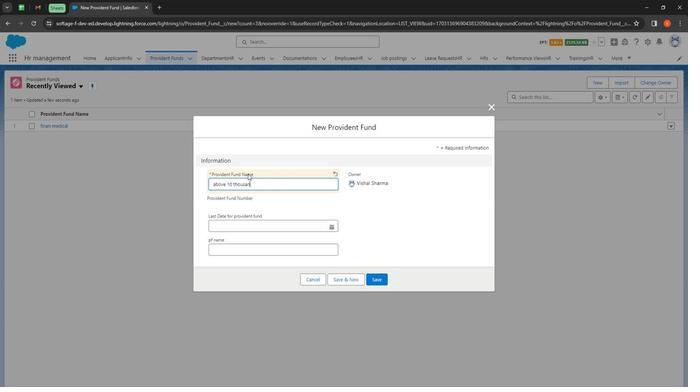 
Action: Mouse moved to (268, 227)
Screenshot: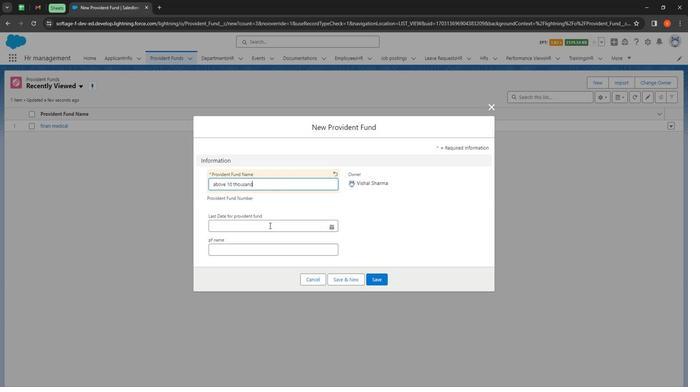 
Action: Mouse pressed left at (268, 227)
Screenshot: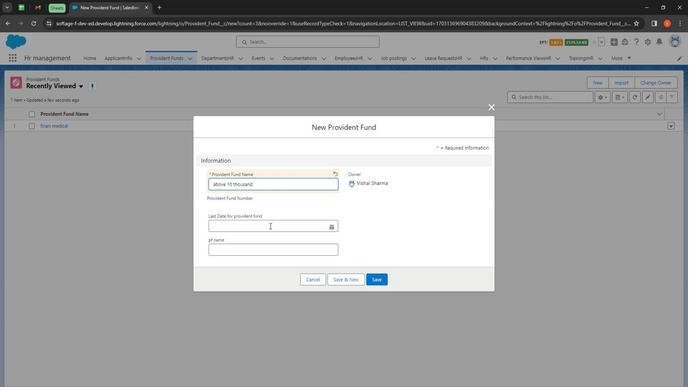 
Action: Mouse moved to (329, 242)
Screenshot: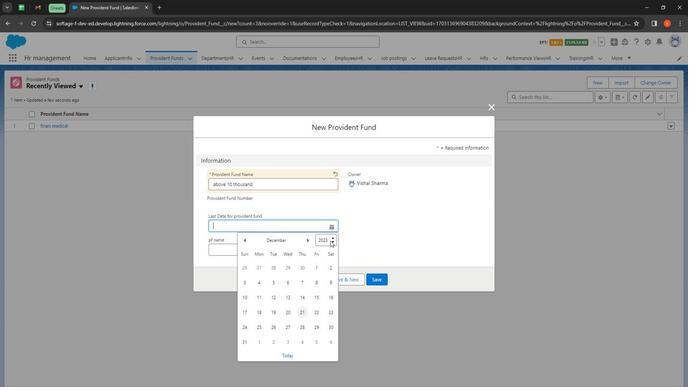 
Action: Mouse pressed left at (329, 242)
Screenshot: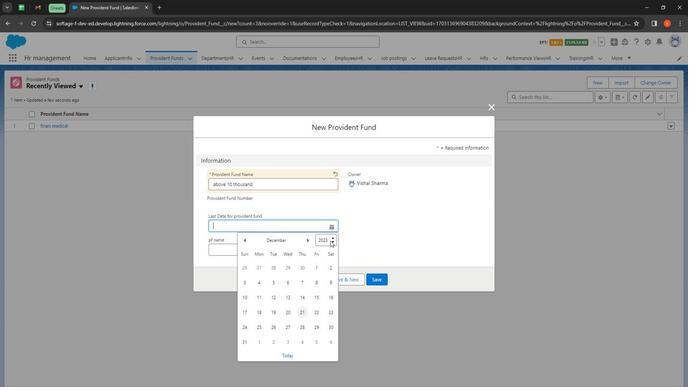 
Action: Mouse moved to (324, 330)
Screenshot: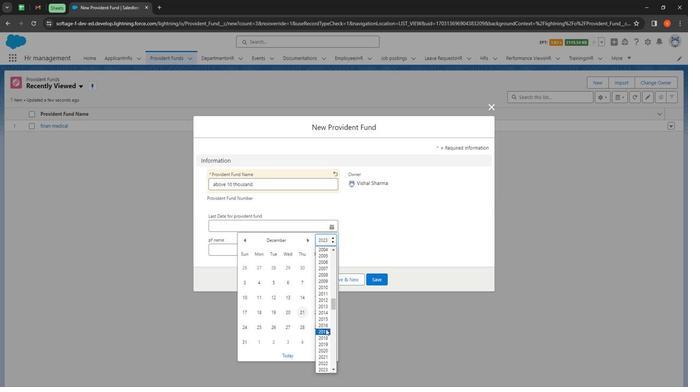 
Action: Mouse scrolled (324, 330) with delta (0, 0)
Screenshot: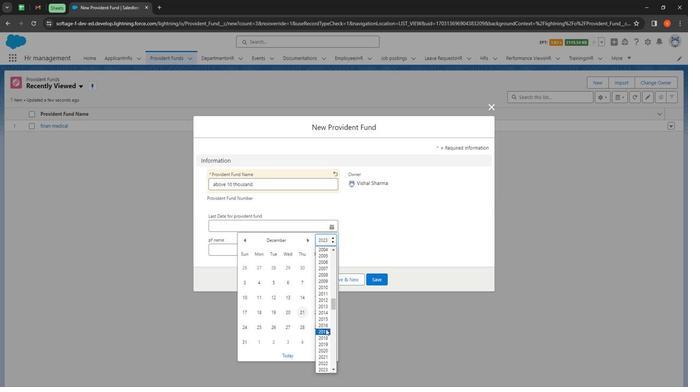 
Action: Mouse moved to (325, 307)
Screenshot: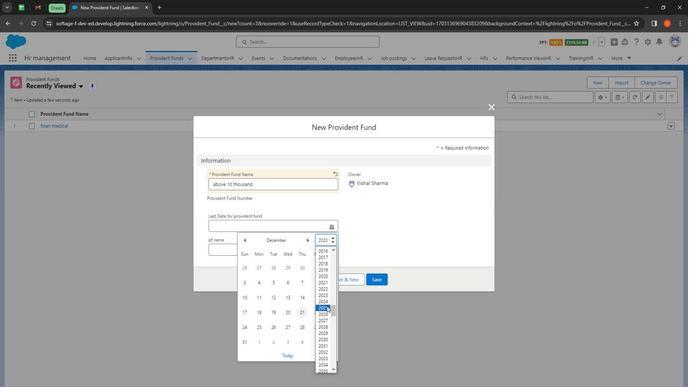 
Action: Mouse pressed left at (325, 307)
Screenshot: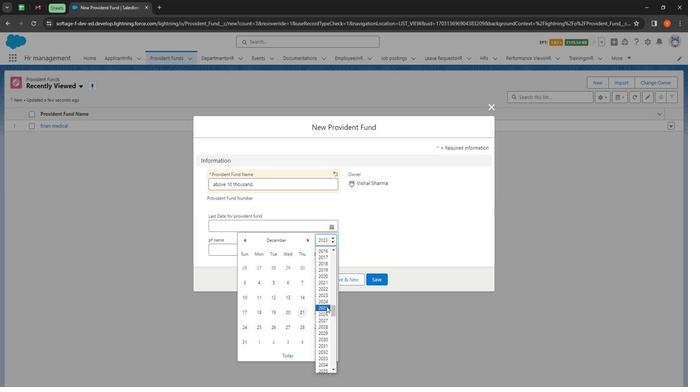 
Action: Mouse moved to (259, 271)
Screenshot: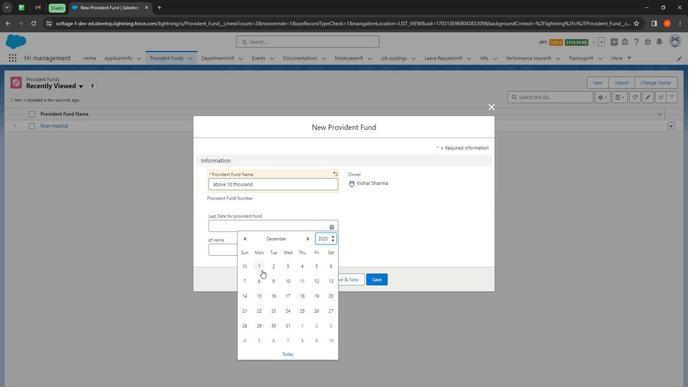 
Action: Mouse pressed left at (259, 271)
Screenshot: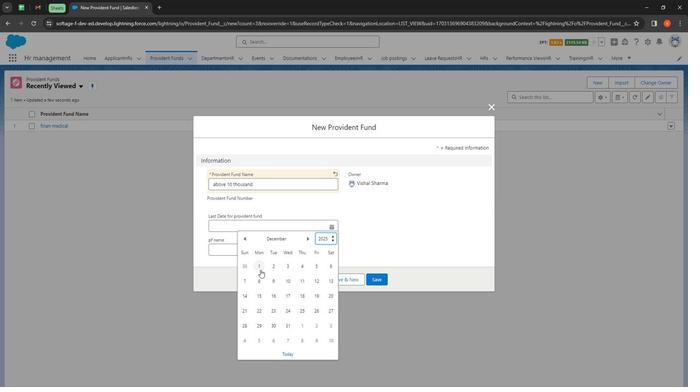 
Action: Mouse moved to (230, 251)
Screenshot: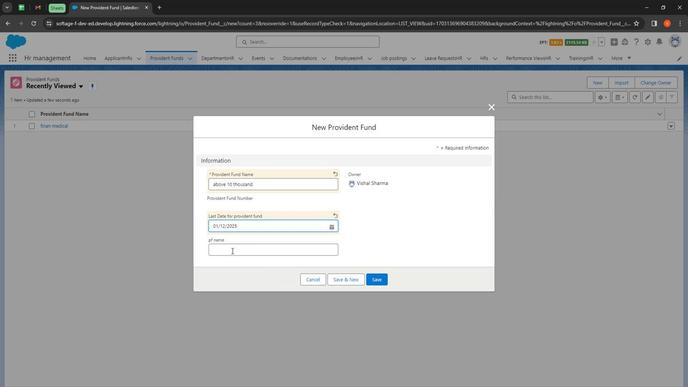 
Action: Mouse pressed left at (230, 251)
Screenshot: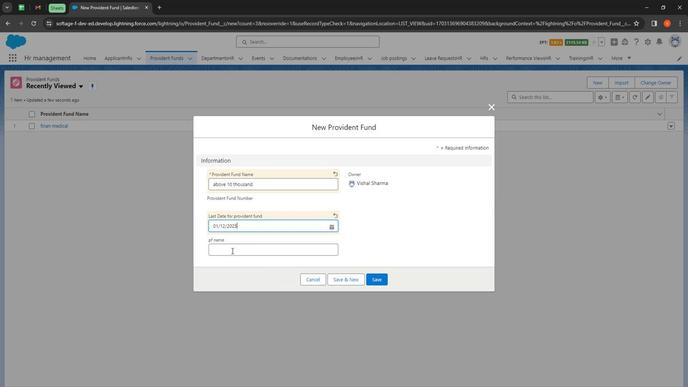 
Action: Mouse moved to (245, 248)
Screenshot: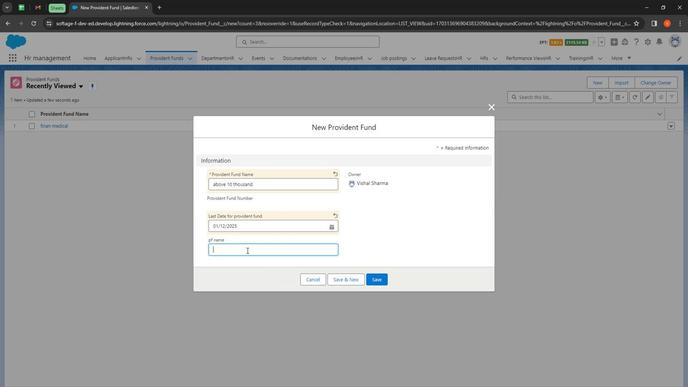 
Action: Key pressed <Key.shift><Key.shift>
Screenshot: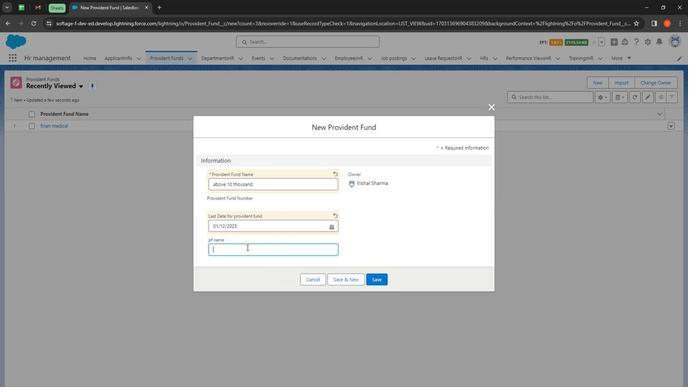 
Action: Mouse moved to (245, 248)
Screenshot: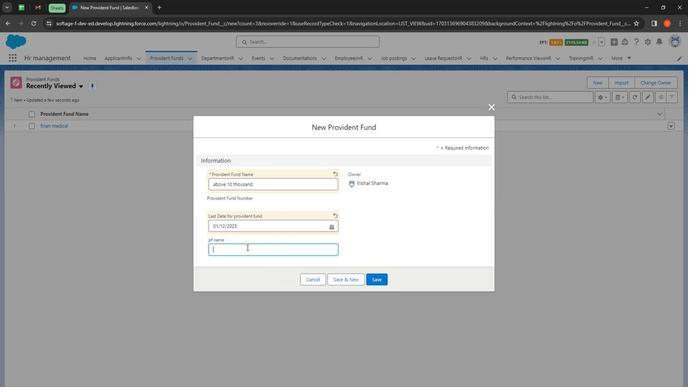 
Action: Key pressed <Key.shift><Key.shift><Key.shift><Key.shift><Key.shift><Key.shift><Key.shift><Key.shift><Key.shift><Key.shift><Key.shift><Key.shift><Key.shift><Key.shift><Key.shift><Key.shift><Key.shift><Key.shift><Key.shift><Key.shift><Key.shift><Key.shift><Key.shift><Key.shift><Key.shift><Key.shift><Key.shift><Key.shift><Key.shift><Key.shift><Key.shift><Key.shift><Key.shift><Key.shift><Key.shift><Key.shift><Key.shift><Key.shift><Key.shift><Key.shift><Key.shift><Key.shift><Key.shift><Key.shift><Key.shift><Key.shift><Key.shift><Key.shift><Key.shift><Key.shift><Key.shift><Key.shift><Key.shift><Key.shift><Key.shift><Key.shift><Key.shift><Key.shift><Key.shift><Key.shift><Key.shift><Key.shift><Key.shift><Key.shift><Key.shift><Key.shift><Key.shift><Key.shift><Key.shift><Key.shift>Under<Key.space>40
Screenshot: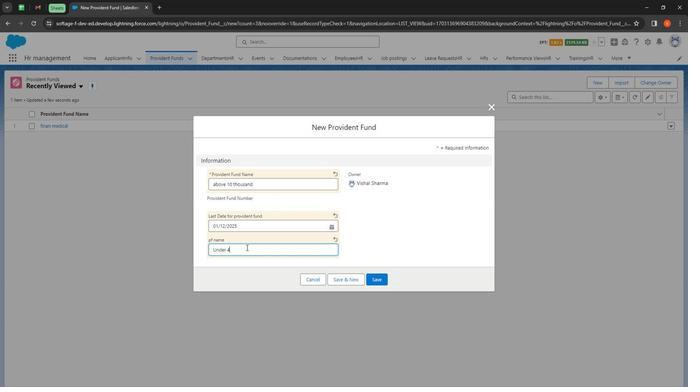 
Action: Mouse moved to (378, 277)
Screenshot: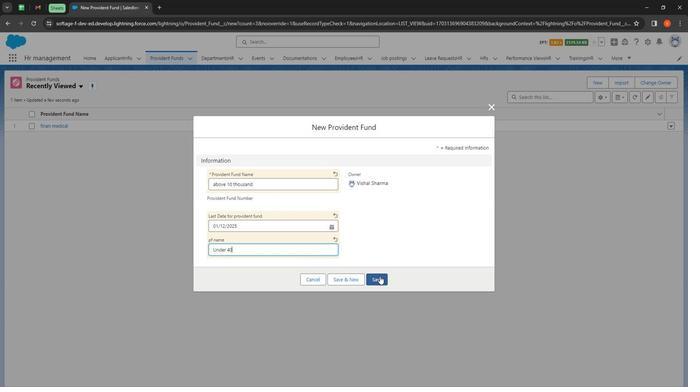 
Action: Mouse pressed left at (378, 277)
Screenshot: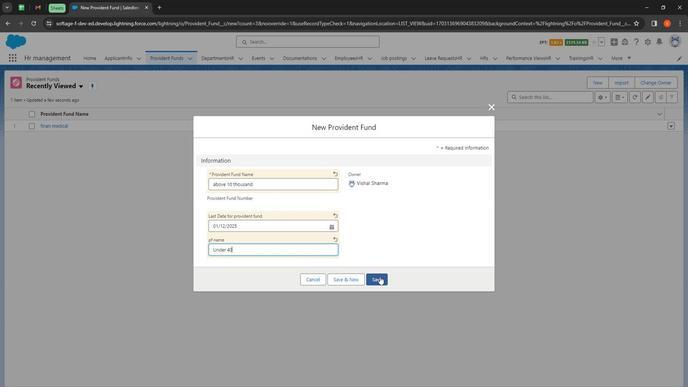 
Action: Mouse moved to (169, 60)
Screenshot: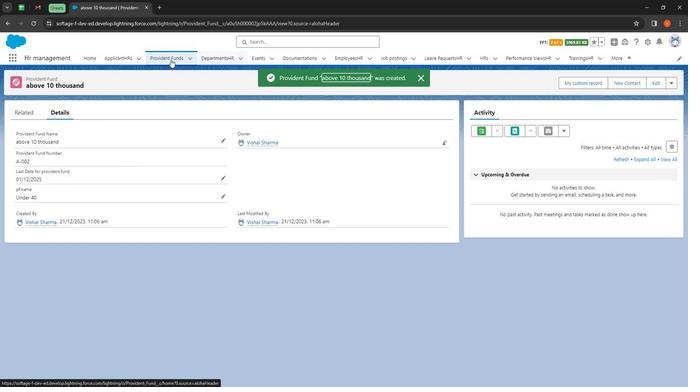 
Action: Mouse pressed left at (169, 60)
Screenshot: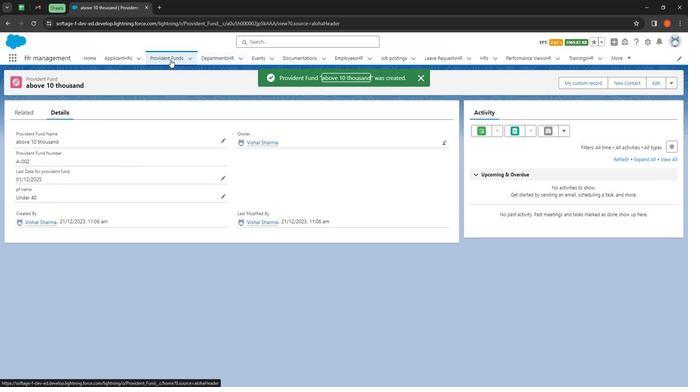 
Action: Mouse moved to (590, 85)
Screenshot: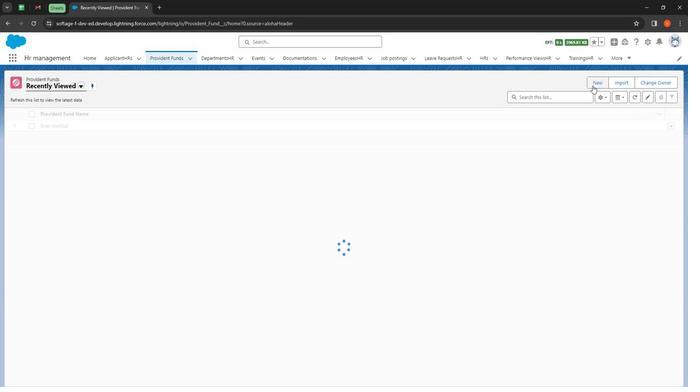 
Action: Mouse pressed left at (590, 85)
Screenshot: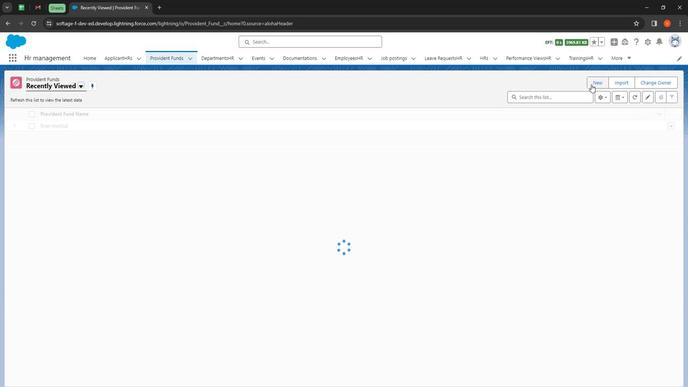 
Action: Mouse moved to (257, 185)
Screenshot: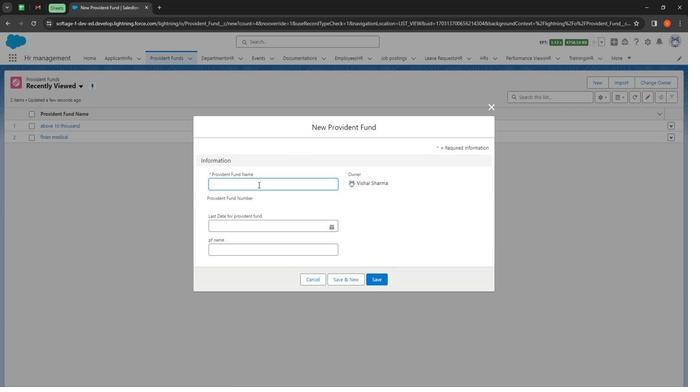
Action: Mouse pressed left at (257, 185)
Screenshot: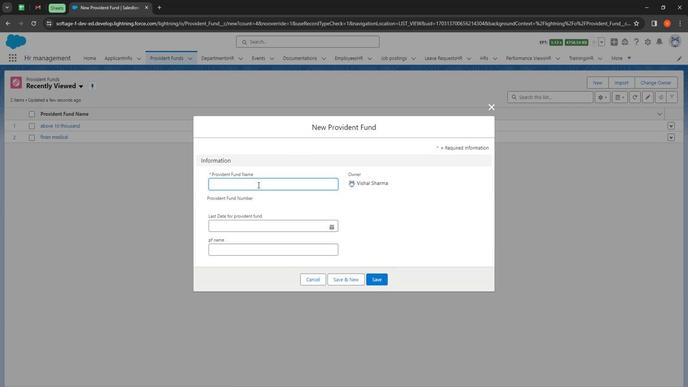 
Action: Mouse moved to (256, 183)
Screenshot: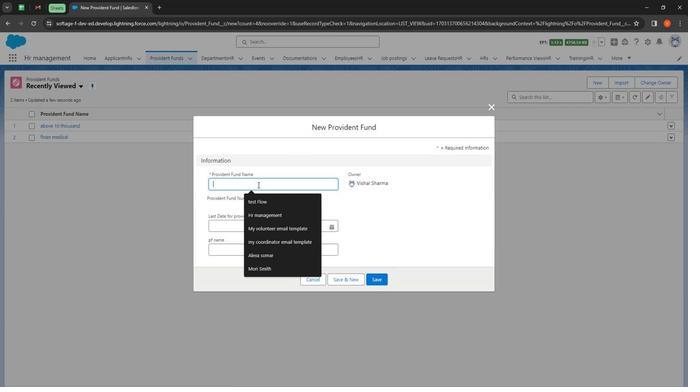 
Action: Key pressed <Key.shift>
Screenshot: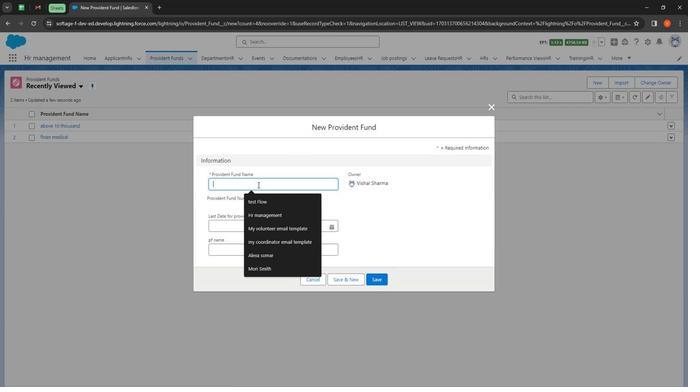 
Action: Mouse moved to (255, 183)
Screenshot: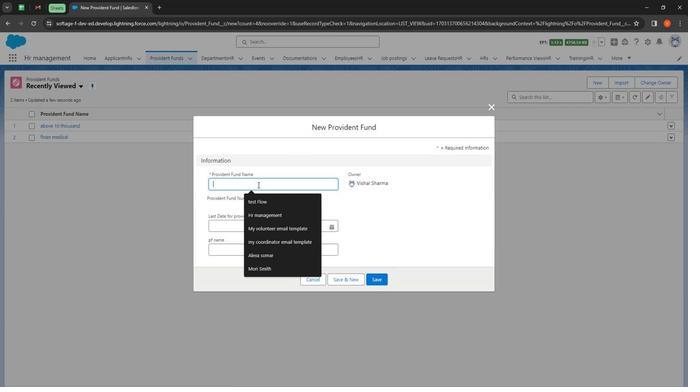 
Action: Key pressed Above<Key.space>20<Key.space>thousand
Screenshot: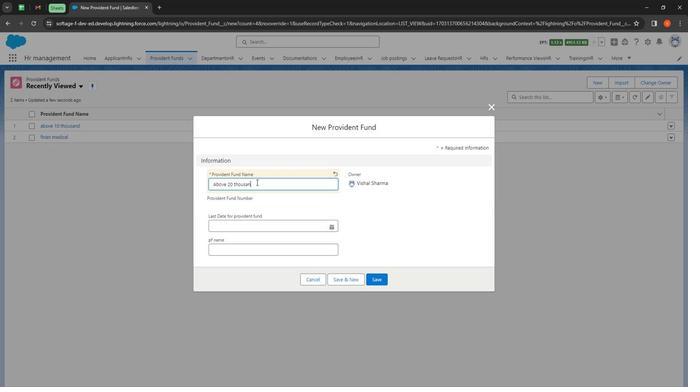 
Action: Mouse moved to (245, 246)
Screenshot: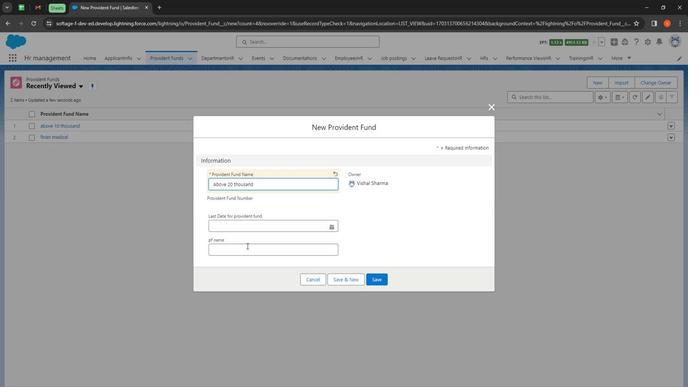 
Action: Mouse pressed left at (245, 246)
Screenshot: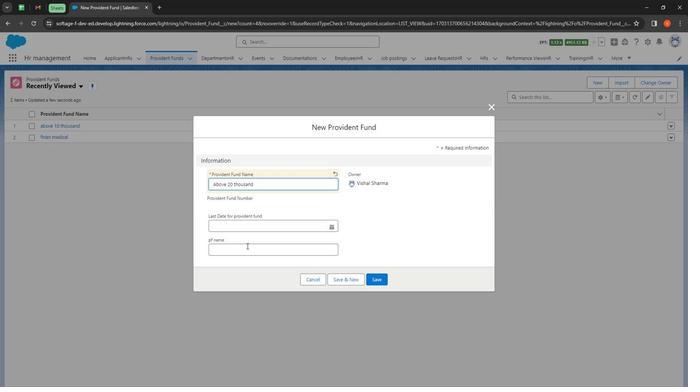 
Action: Mouse moved to (241, 205)
Screenshot: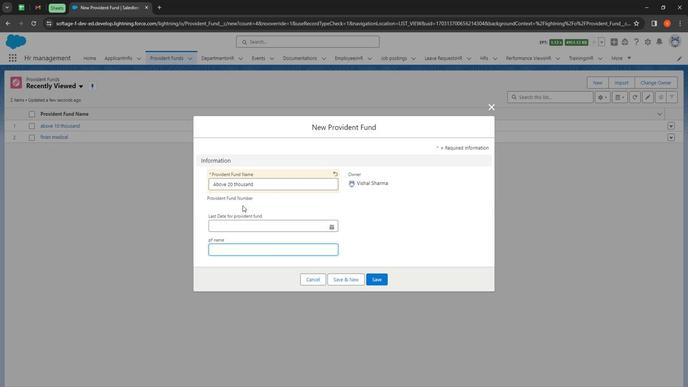 
Action: Key pressed above<Key.space>50
Screenshot: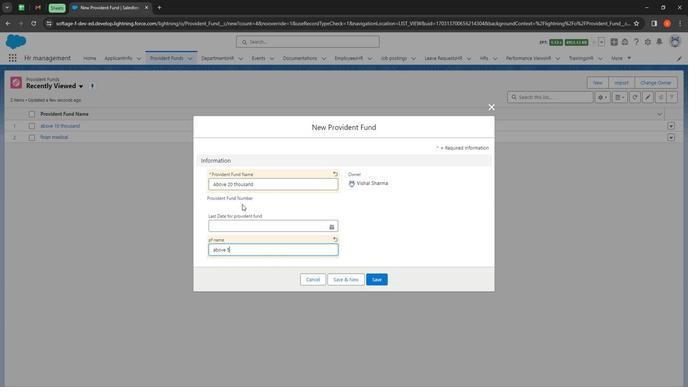 
Action: Mouse moved to (248, 222)
Screenshot: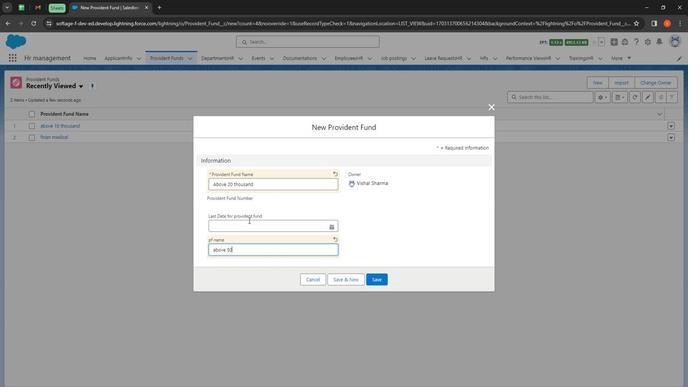 
Action: Mouse pressed left at (248, 222)
Screenshot: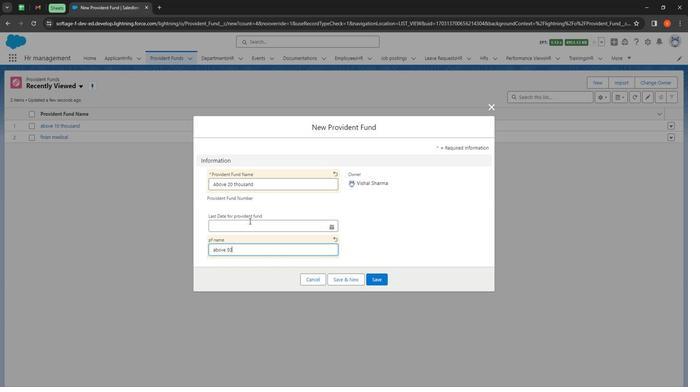 
Action: Mouse moved to (322, 242)
Screenshot: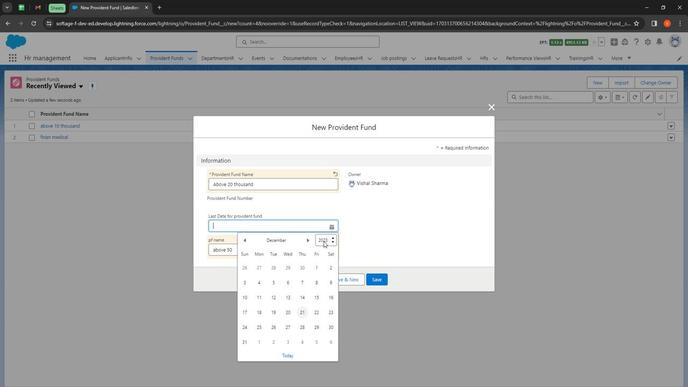 
Action: Mouse pressed left at (322, 242)
Screenshot: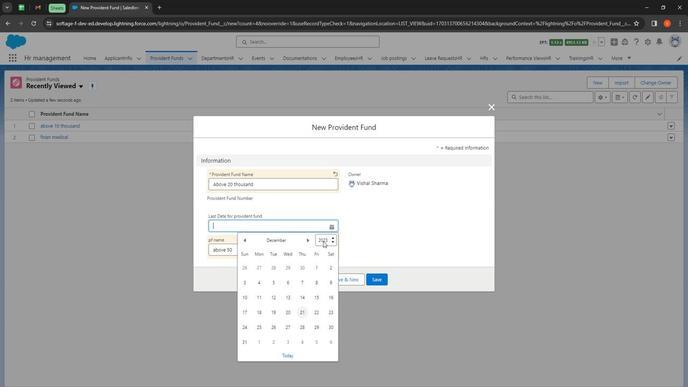 
Action: Mouse moved to (328, 322)
Screenshot: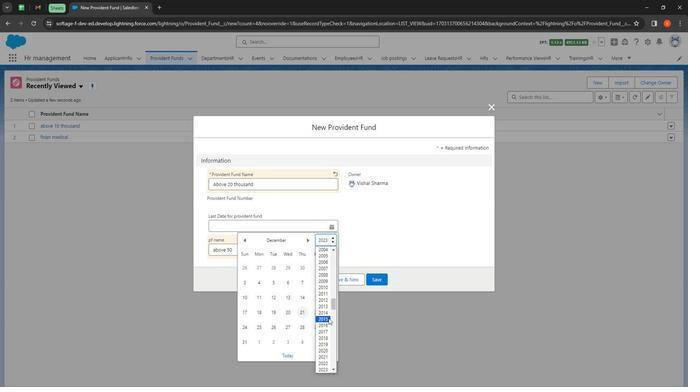 
Action: Mouse scrolled (328, 321) with delta (0, 0)
Screenshot: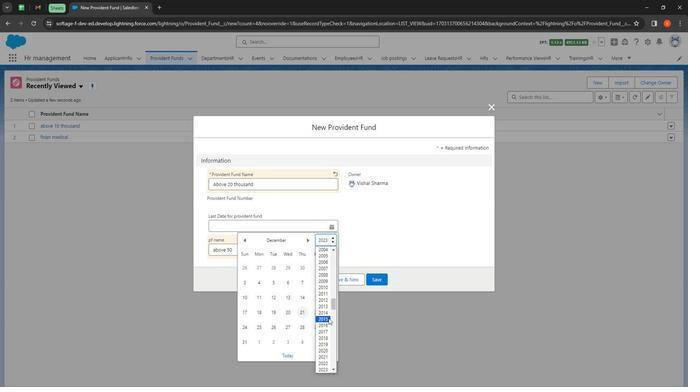 
Action: Mouse moved to (328, 323)
Screenshot: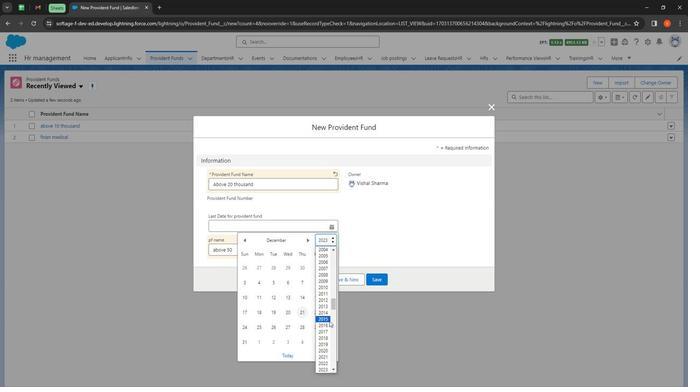 
Action: Mouse scrolled (328, 323) with delta (0, 0)
Screenshot: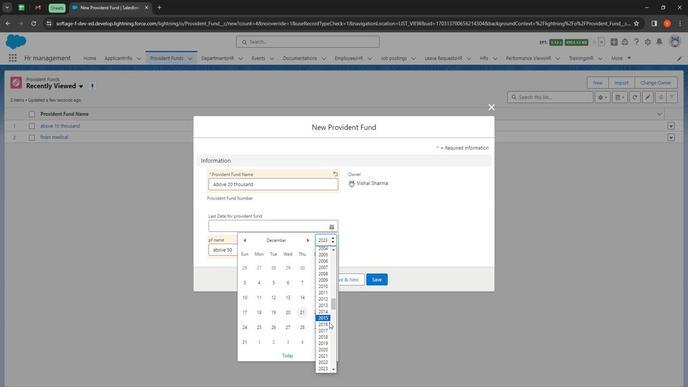 
Action: Mouse moved to (322, 266)
Screenshot: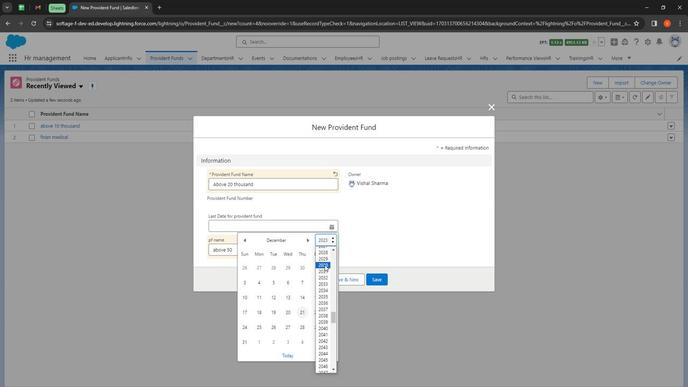 
Action: Mouse pressed left at (322, 266)
Screenshot: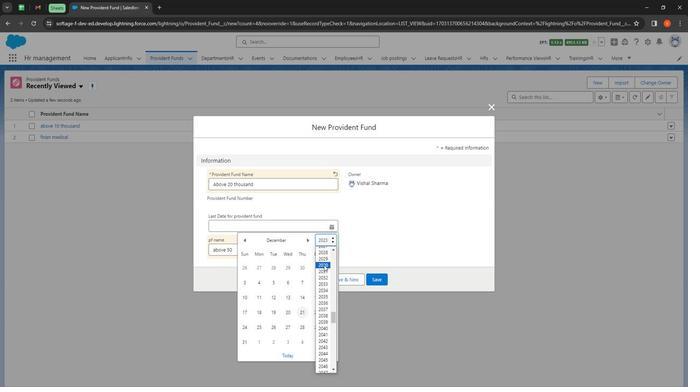 
Action: Mouse moved to (245, 265)
Screenshot: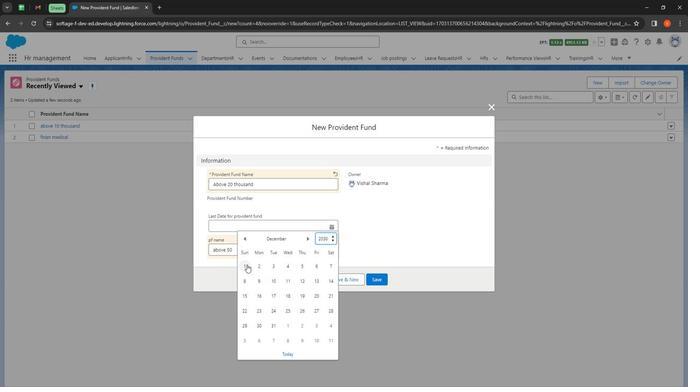 
Action: Mouse pressed left at (245, 265)
Screenshot: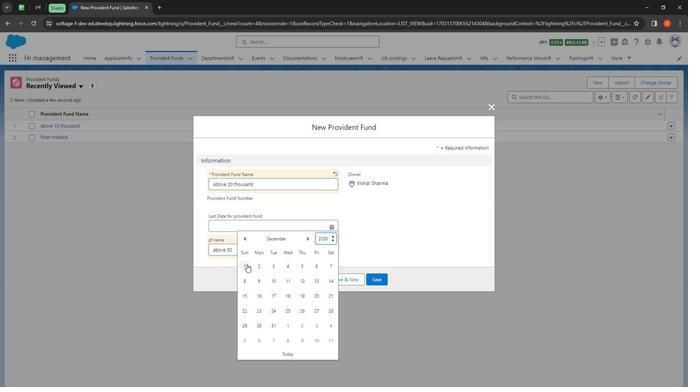 
Action: Mouse moved to (379, 277)
Screenshot: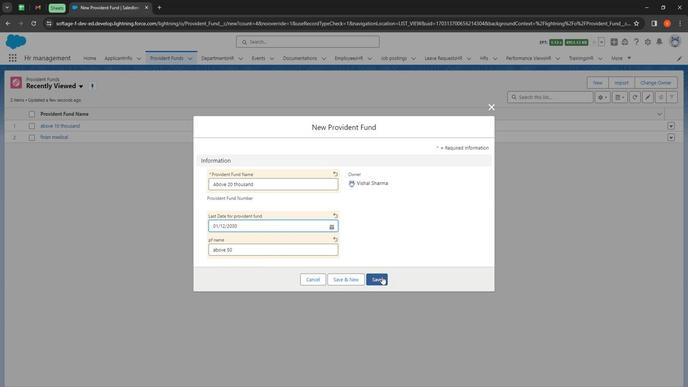 
Action: Mouse pressed left at (379, 277)
Screenshot: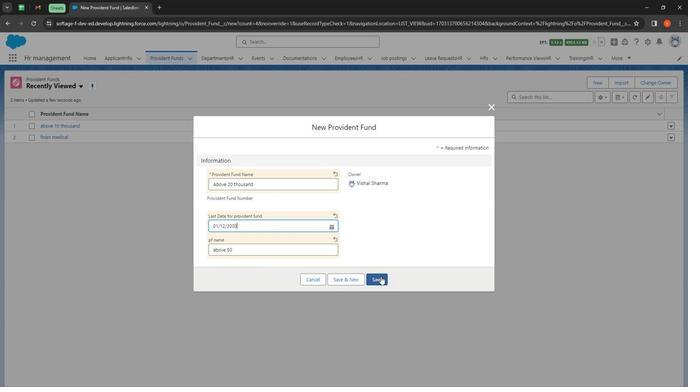 
Action: Mouse moved to (220, 57)
Screenshot: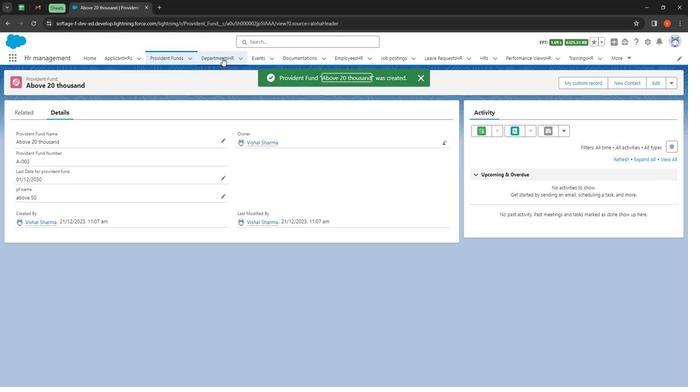 
Action: Mouse pressed left at (220, 57)
Screenshot: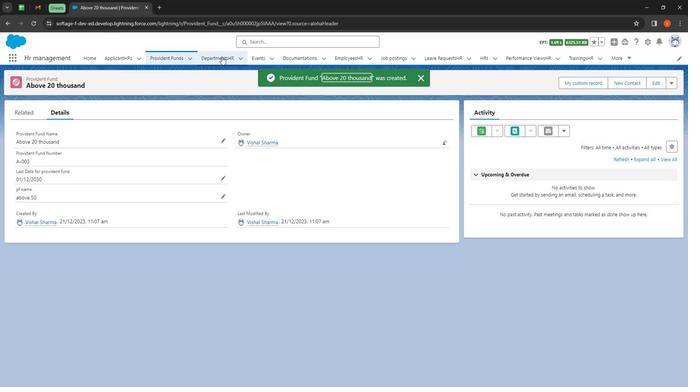 
Action: Mouse moved to (552, 83)
Screenshot: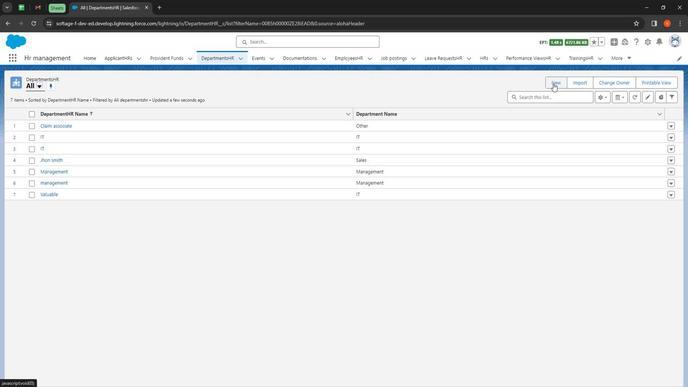 
Action: Mouse pressed left at (552, 83)
Screenshot: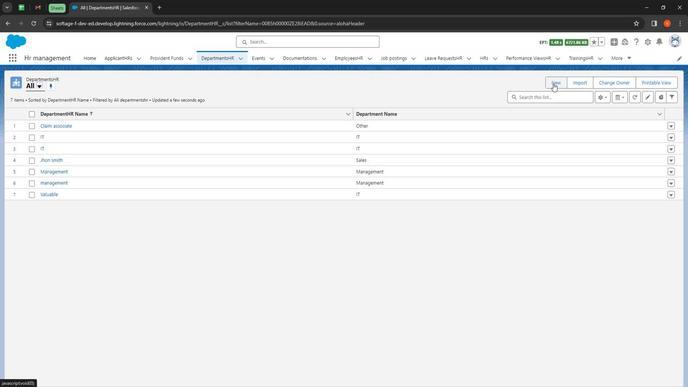 
Action: Mouse moved to (261, 205)
Screenshot: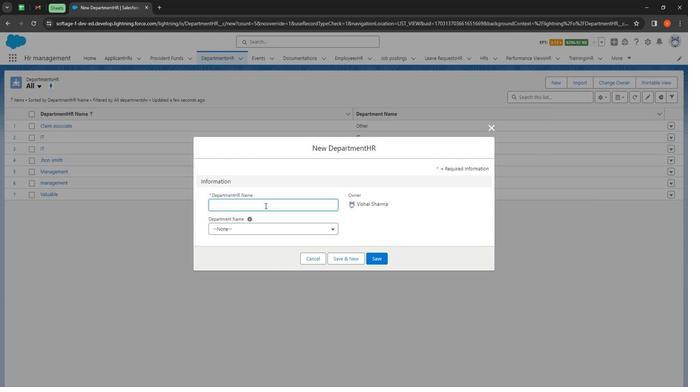 
Action: Mouse pressed left at (261, 205)
Screenshot: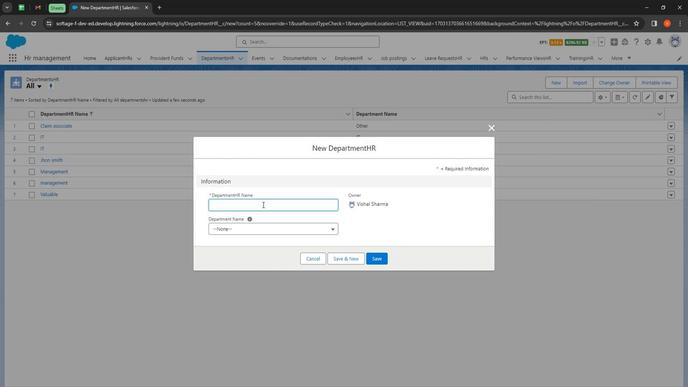 
Action: Mouse moved to (213, 166)
Screenshot: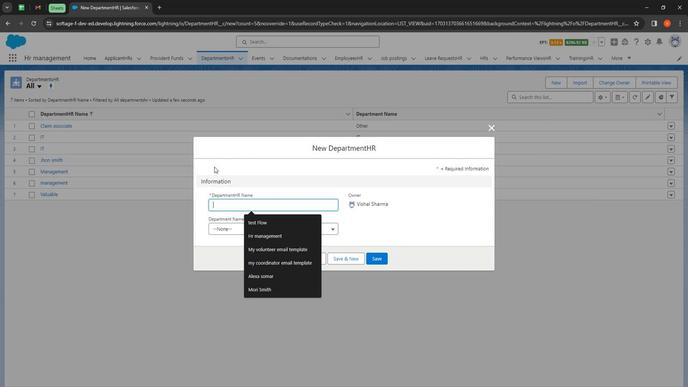 
Action: Key pressed <Key.shift><Key.shift><Key.shift><Key.shift><Key.shift><Key.shift><Key.shift><Key.shift><Key.shift><Key.shift><Key.shift><Key.shift><Key.shift>Sales<Key.space>and<Key.space><Key.shift>BDM
Screenshot: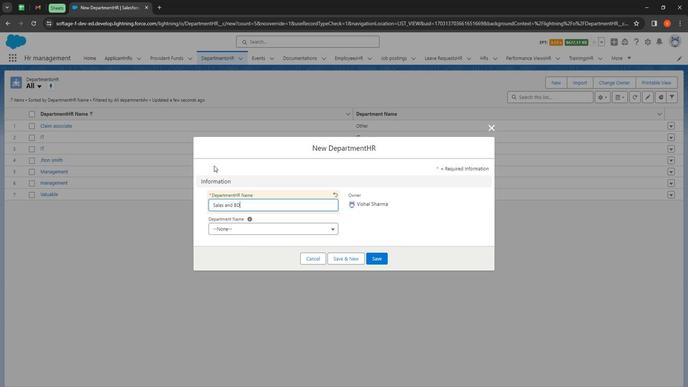
Action: Mouse moved to (270, 228)
Screenshot: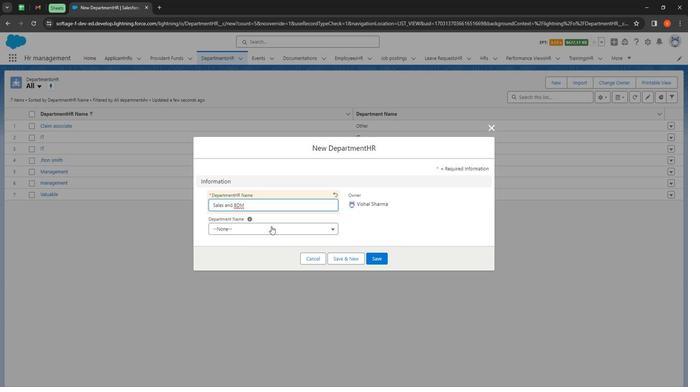 
Action: Mouse pressed left at (270, 228)
Screenshot: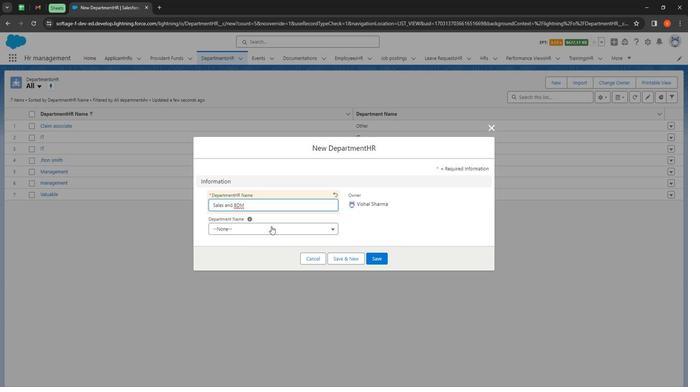 
Action: Mouse moved to (251, 289)
Screenshot: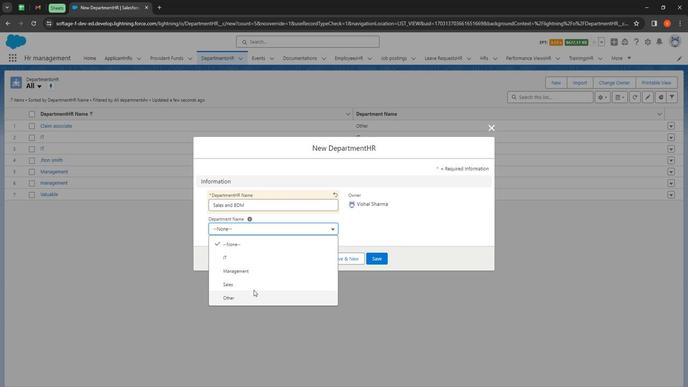 
Action: Mouse pressed left at (251, 289)
Screenshot: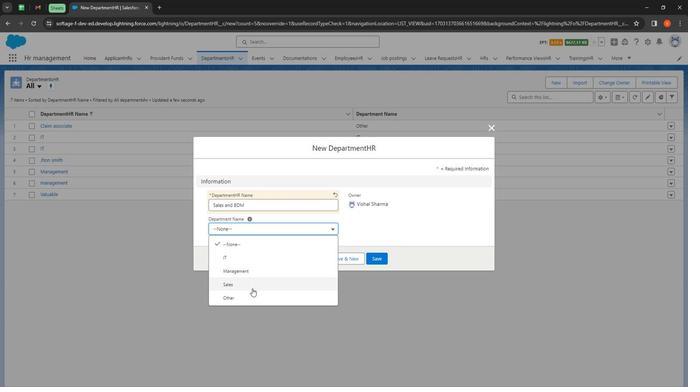 
Action: Mouse moved to (371, 255)
Screenshot: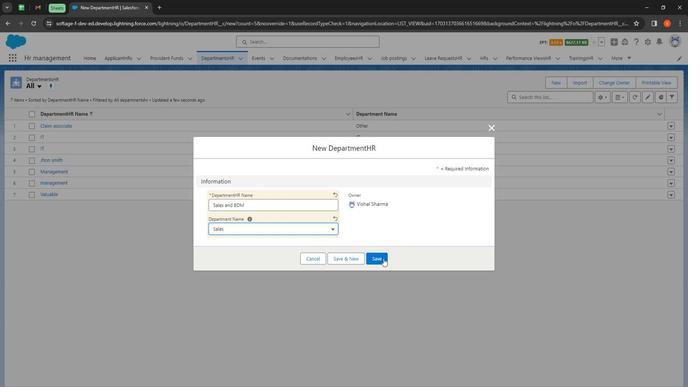 
Action: Mouse pressed left at (371, 255)
Screenshot: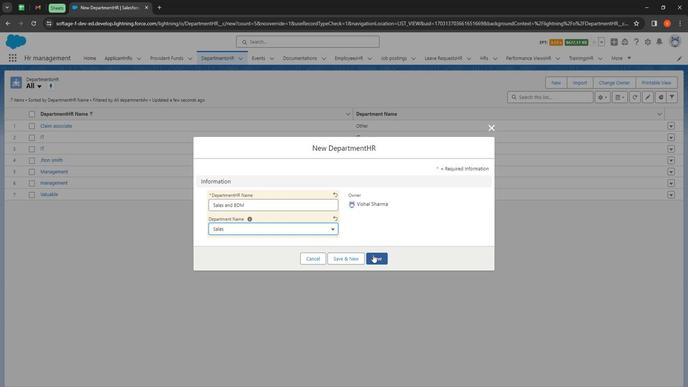 
Action: Mouse moved to (342, 56)
Screenshot: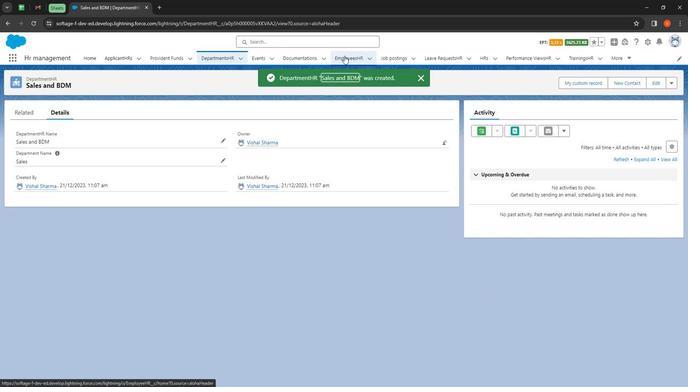 
Action: Mouse pressed left at (342, 56)
Screenshot: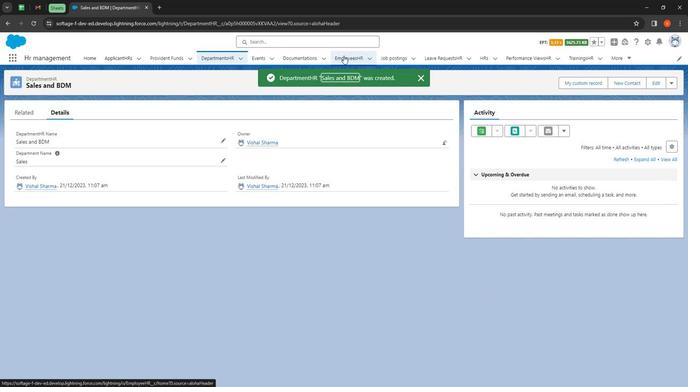 
Action: Mouse moved to (547, 82)
Screenshot: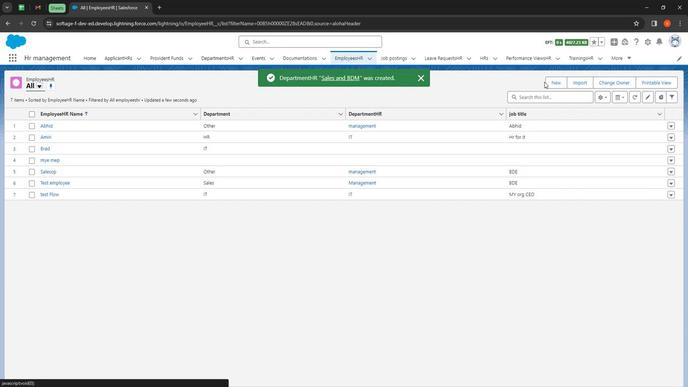
Action: Mouse pressed left at (547, 82)
Screenshot: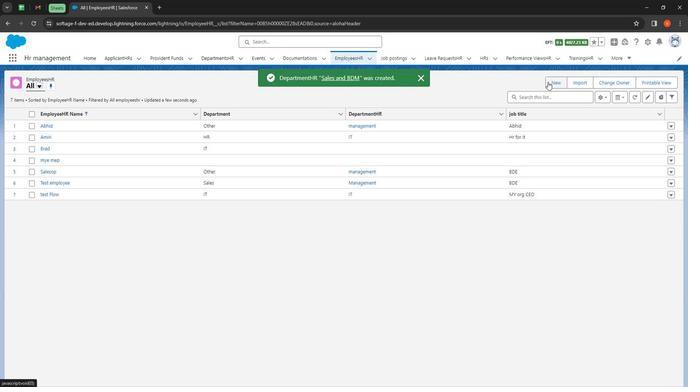 
Action: Mouse moved to (241, 209)
Screenshot: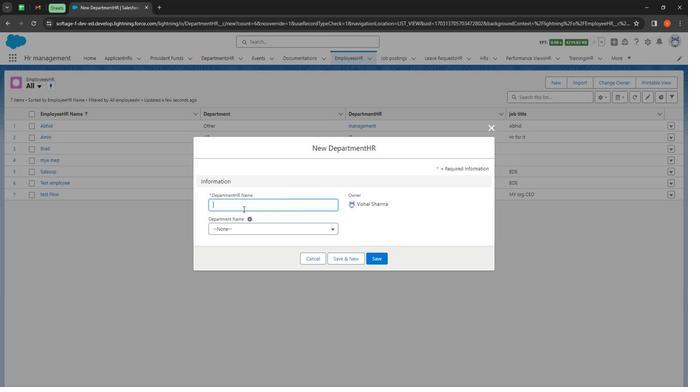 
Action: Mouse pressed left at (241, 209)
Screenshot: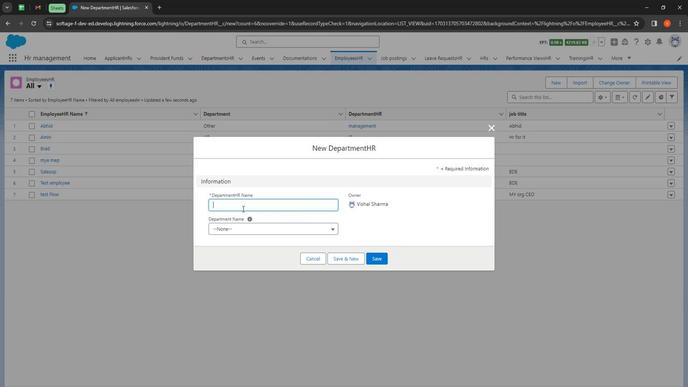 
Action: Mouse moved to (194, 89)
Screenshot: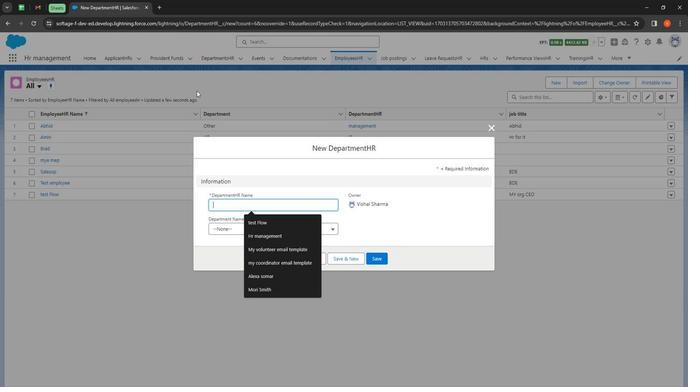 
Action: Key pressed <Key.shift><Key.shift><Key.shift><Key.shift><Key.shift><Key.shift><Key.shift><Key.shift><Key.shift><Key.shift><Key.shift><Key.shift><Key.shift><Key.shift><Key.shift><Key.shift><Key.shift><Key.shift><Key.shift><Key.shift><Key.shift><Key.shift><Key.shift><Key.shift><Key.shift><Key.shift><Key.shift><Key.shift><Key.shift>Myank
Screenshot: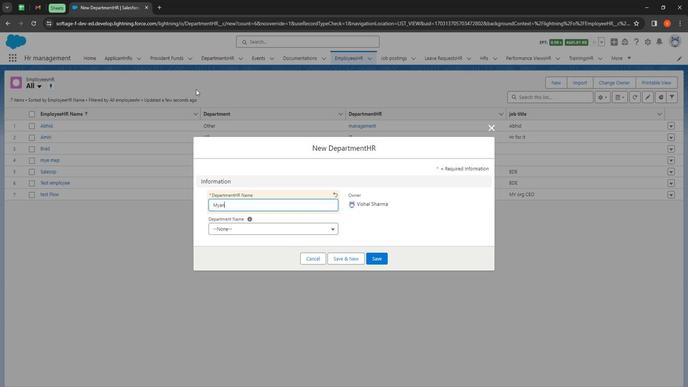 
Action: Mouse moved to (266, 231)
Screenshot: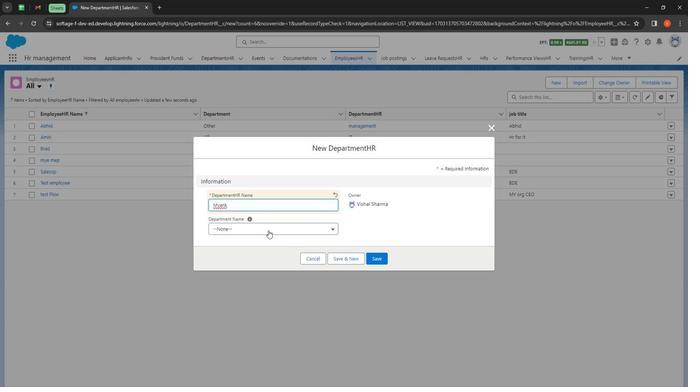 
Action: Mouse pressed left at (266, 231)
Screenshot: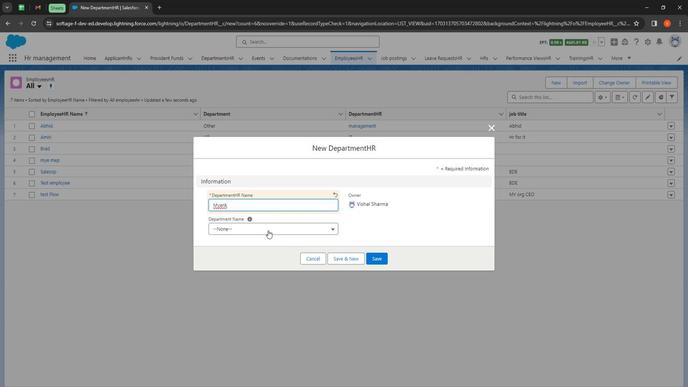 
Action: Mouse moved to (254, 294)
Screenshot: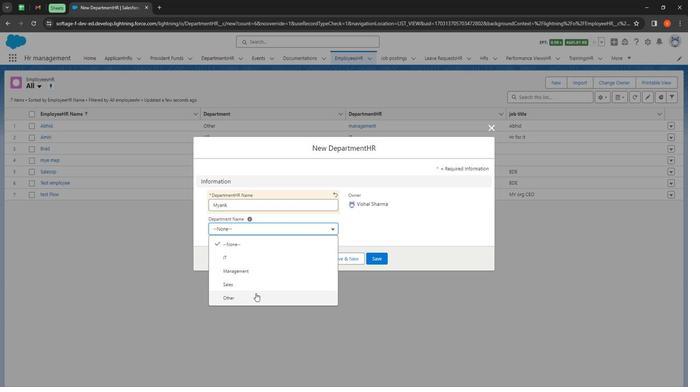 
Action: Mouse pressed left at (254, 294)
Screenshot: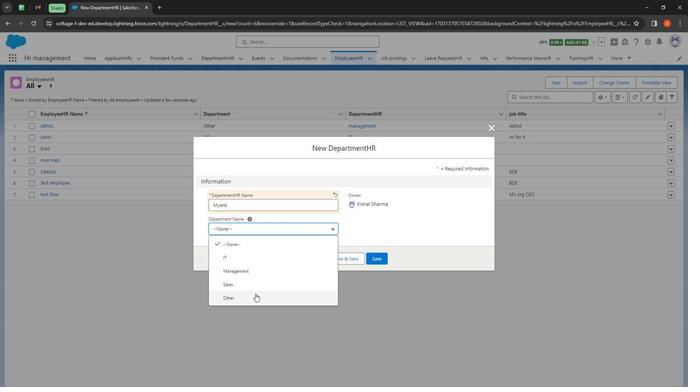 
Action: Mouse moved to (370, 265)
Screenshot: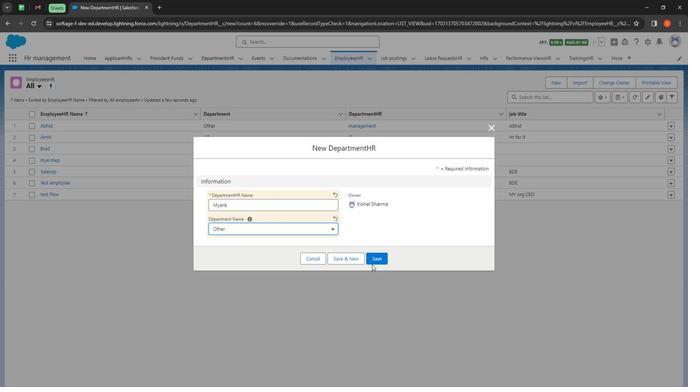 
Action: Mouse pressed left at (370, 265)
Screenshot: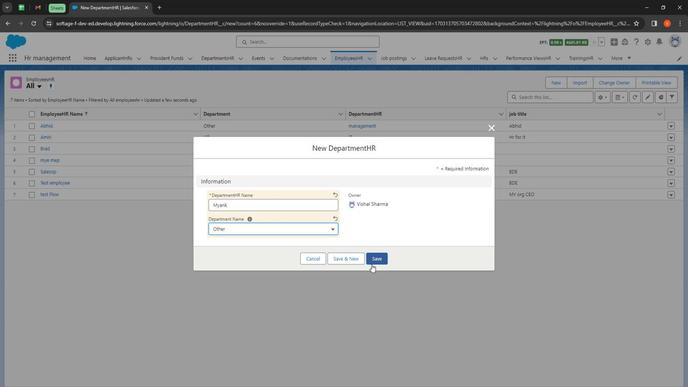 
Action: Mouse moved to (440, 56)
Screenshot: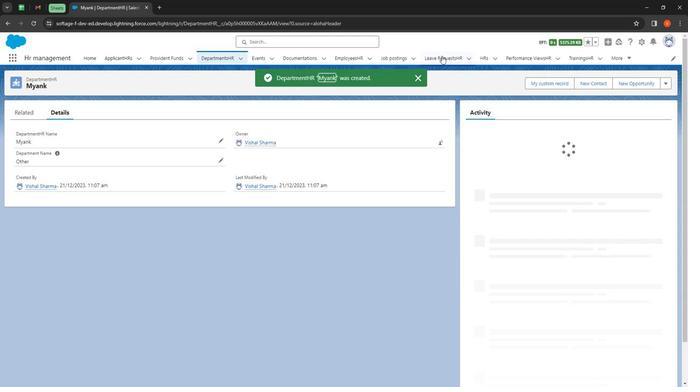 
Action: Mouse pressed left at (440, 56)
Screenshot: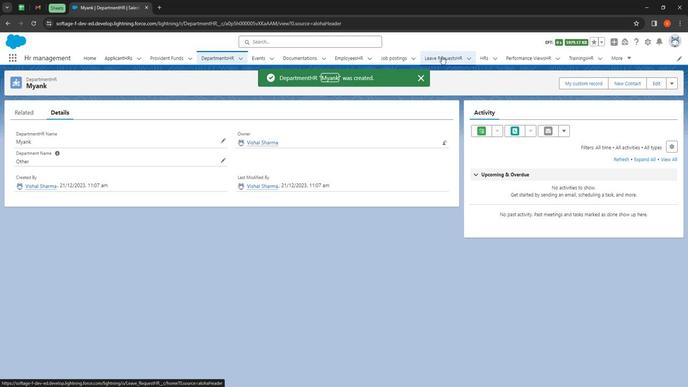 
Action: Mouse moved to (554, 83)
Screenshot: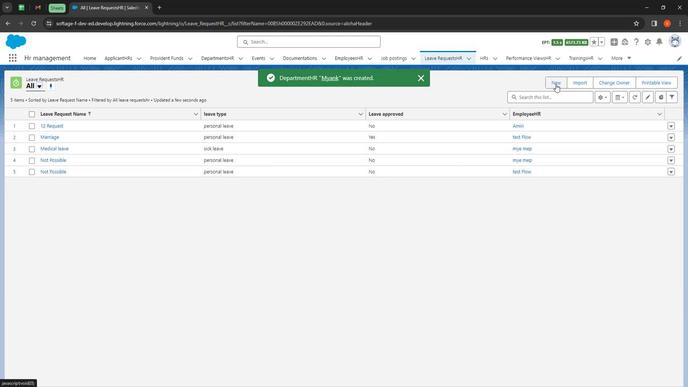 
Action: Mouse pressed left at (554, 83)
Screenshot: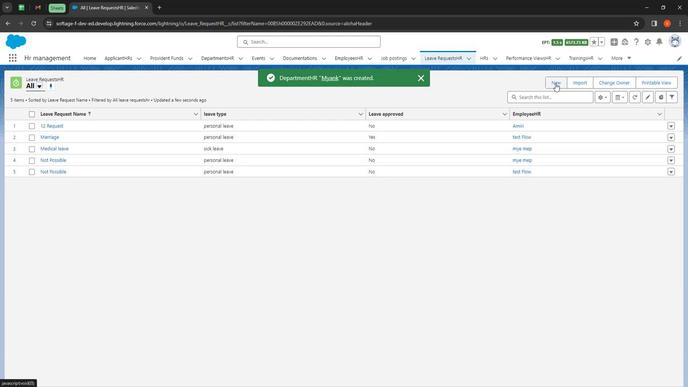 
Action: Mouse moved to (246, 122)
Screenshot: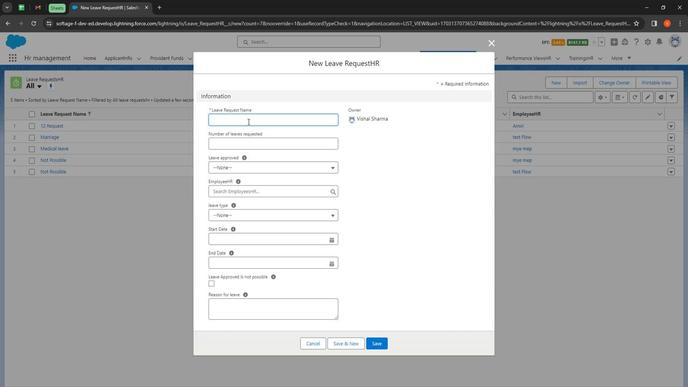 
Action: Mouse pressed left at (246, 122)
Screenshot: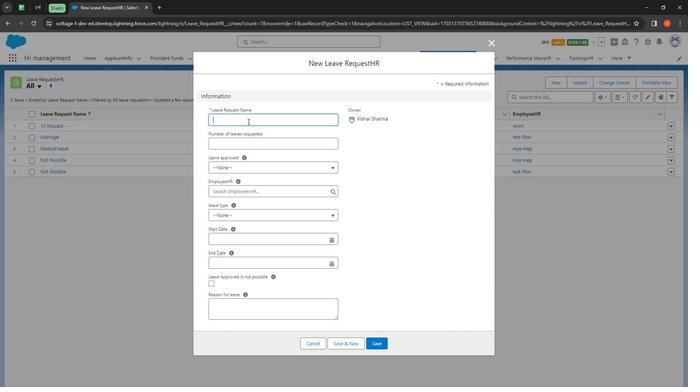 
Action: Mouse moved to (199, 82)
Screenshot: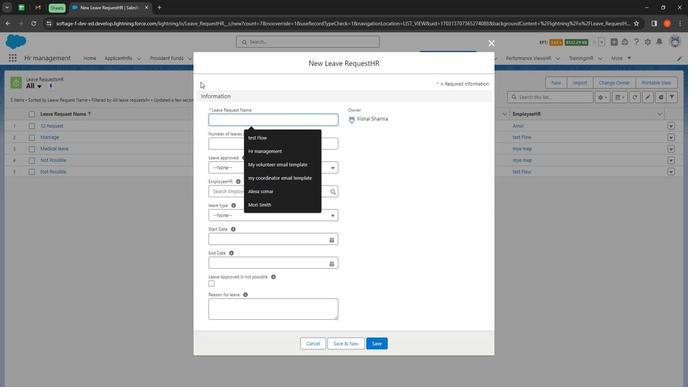 
Action: Key pressed <Key.shift><Key.shift><Key.shift><Key.shift><Key.shift><Key.shift><Key.shift><Key.shift><Key.shift><Key.shift><Key.shift><Key.shift><Key.shift><Key.shift><Key.shift><Key.shift><Key.shift><Key.shift><Key.shift><Key.shift><Key.shift><Key.shift><Key.shift><Key.shift><Key.shift><Key.shift><Key.shift><Key.shift><Key.shift>Merr<Key.backspace><Key.backspace><Key.backspace>arriage<Key.space><Key.shift>LEave
Screenshot: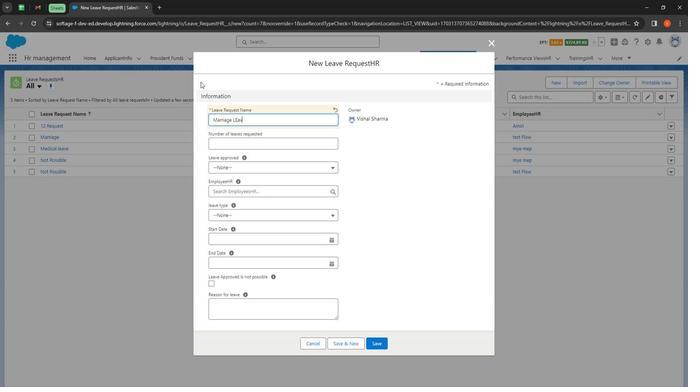 
Action: Mouse moved to (241, 146)
Screenshot: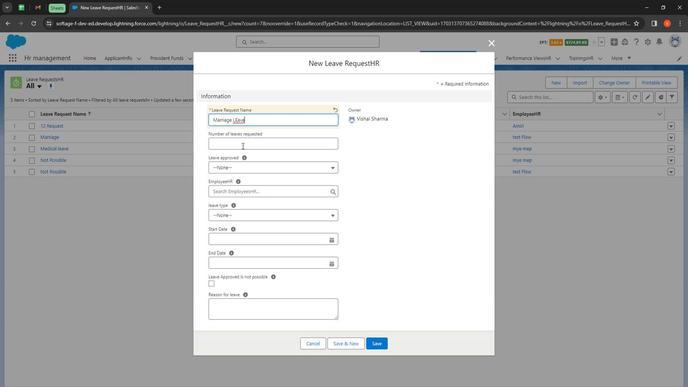 
Action: Mouse pressed left at (241, 146)
Screenshot: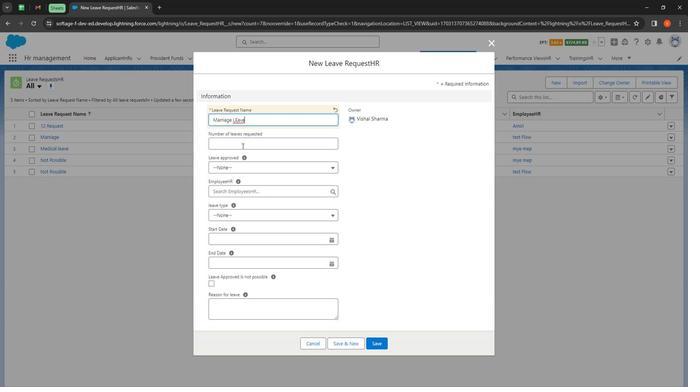 
Action: Mouse moved to (222, 107)
Screenshot: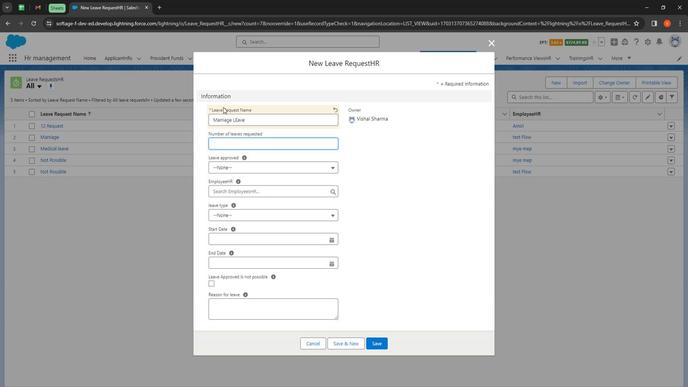 
Action: Key pressed 5
Screenshot: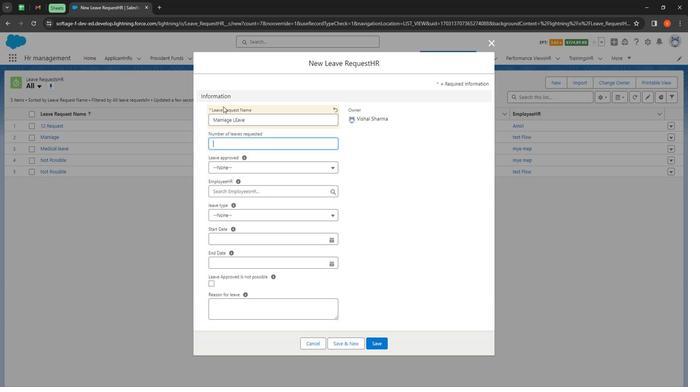 
Action: Mouse moved to (237, 166)
Screenshot: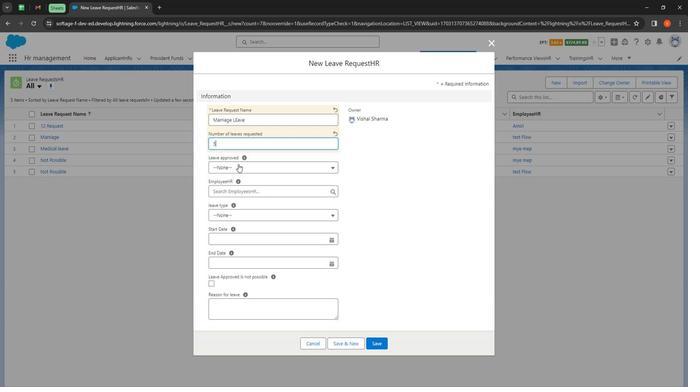 
Action: Mouse pressed left at (237, 166)
Screenshot: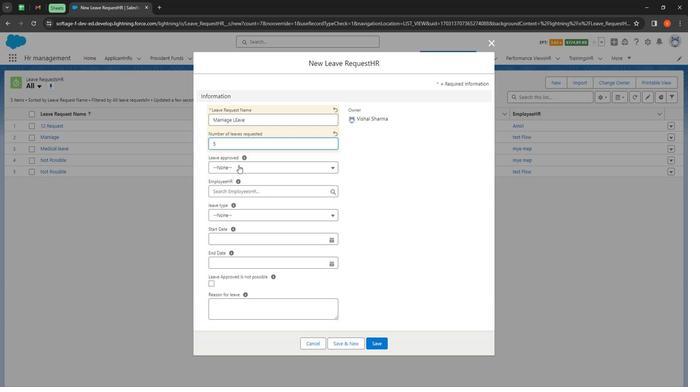 
Action: Mouse moved to (244, 208)
Screenshot: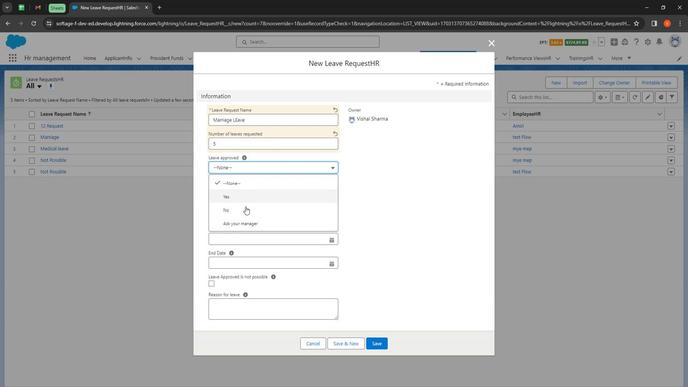 
Action: Mouse pressed left at (244, 208)
Screenshot: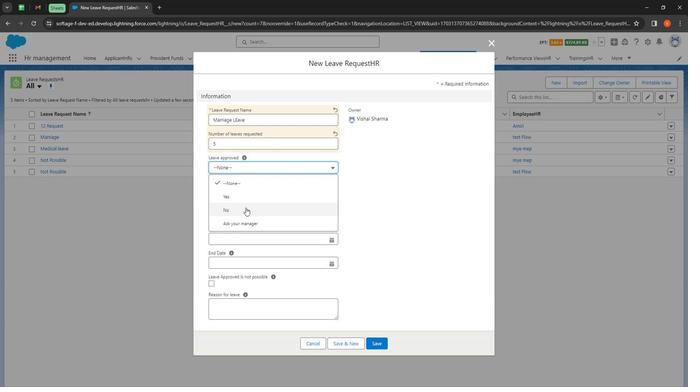 
Action: Mouse moved to (245, 196)
Screenshot: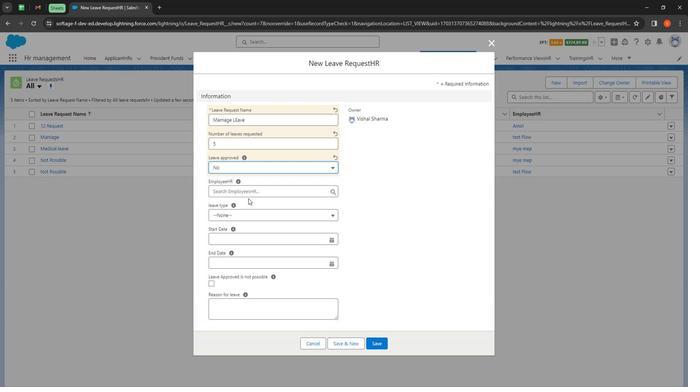 
Action: Mouse pressed left at (245, 196)
Screenshot: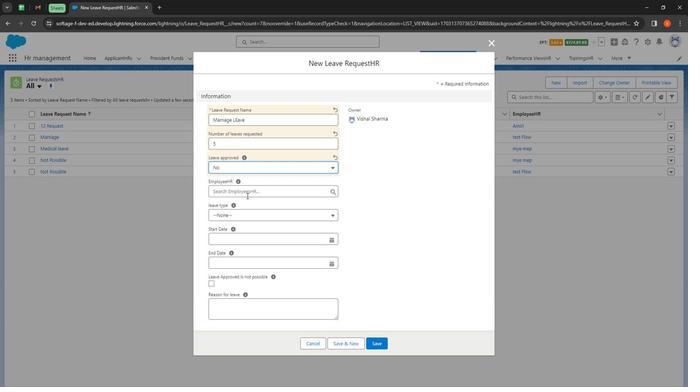 
Action: Mouse moved to (245, 265)
Screenshot: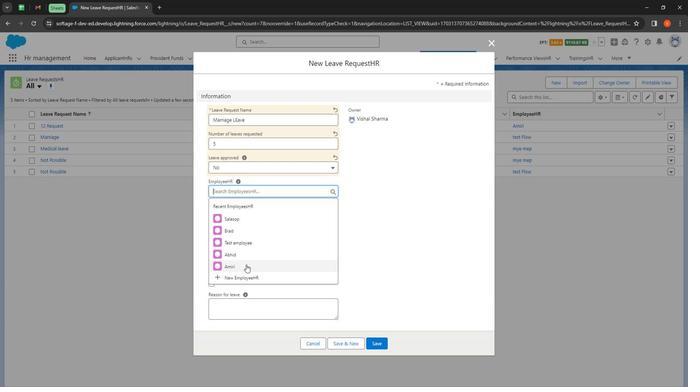 
Action: Mouse pressed left at (245, 265)
Screenshot: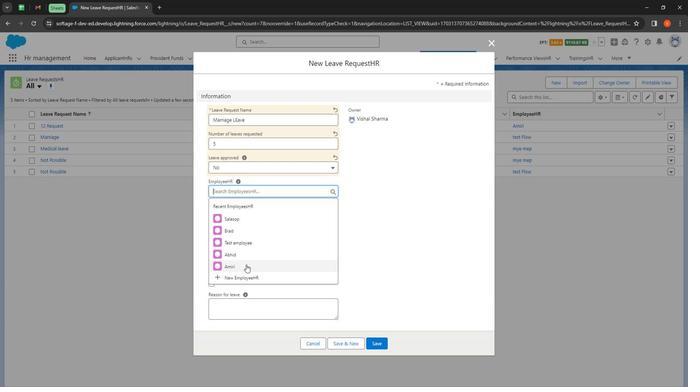 
Action: Mouse moved to (223, 216)
Screenshot: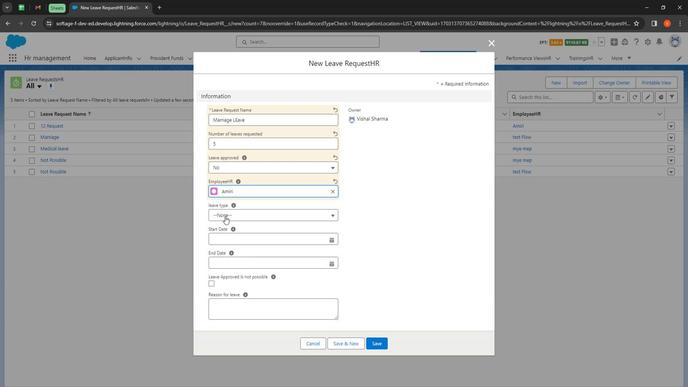
Action: Mouse pressed left at (223, 216)
Screenshot: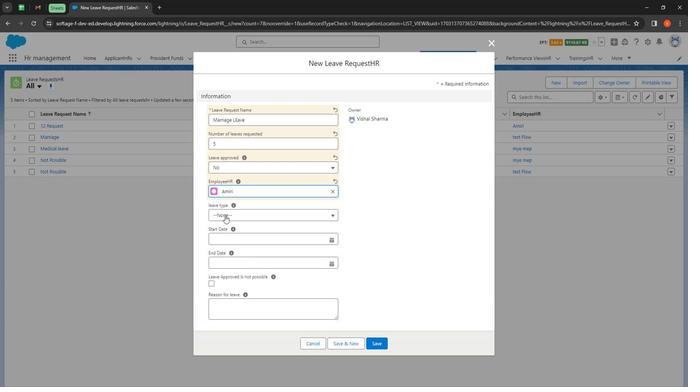 
Action: Mouse moved to (242, 284)
Screenshot: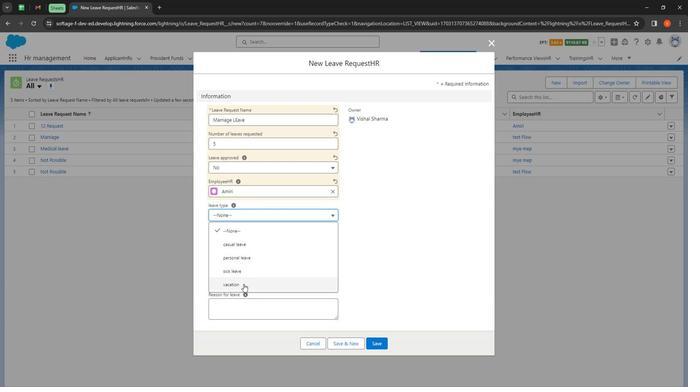 
Action: Mouse pressed left at (242, 284)
Screenshot: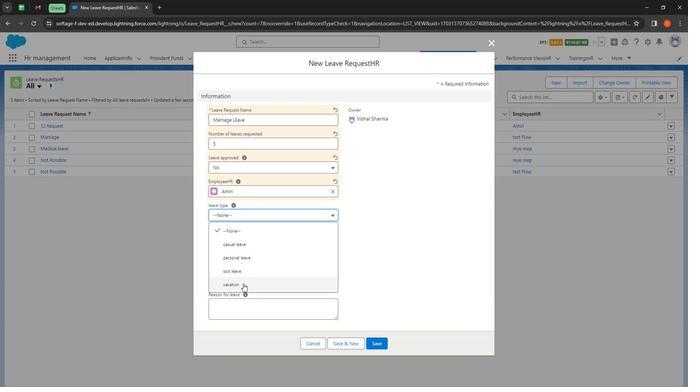 
Action: Mouse moved to (221, 241)
Screenshot: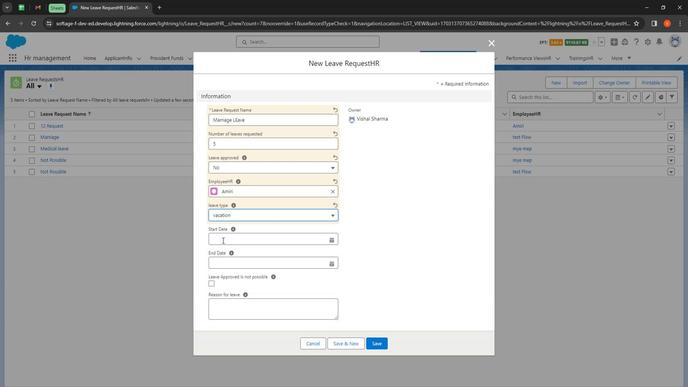
Action: Mouse pressed left at (221, 241)
Screenshot: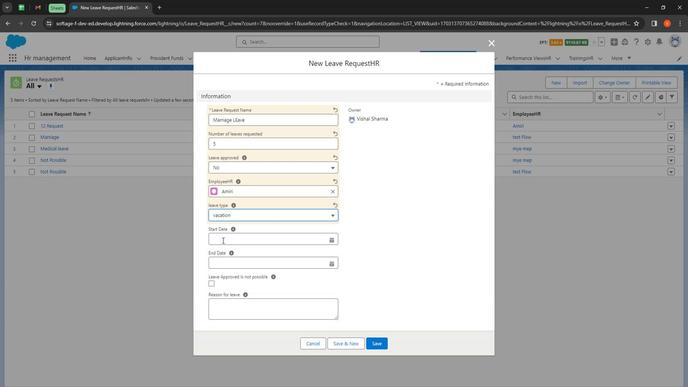 
Action: Mouse moved to (312, 328)
Screenshot: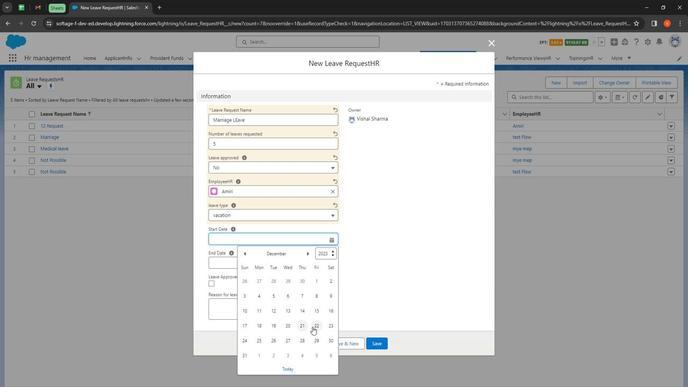 
Action: Mouse pressed left at (312, 328)
Screenshot: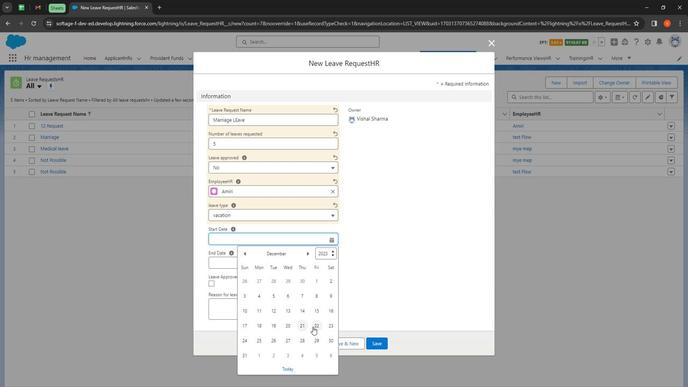 
Action: Mouse moved to (286, 242)
Screenshot: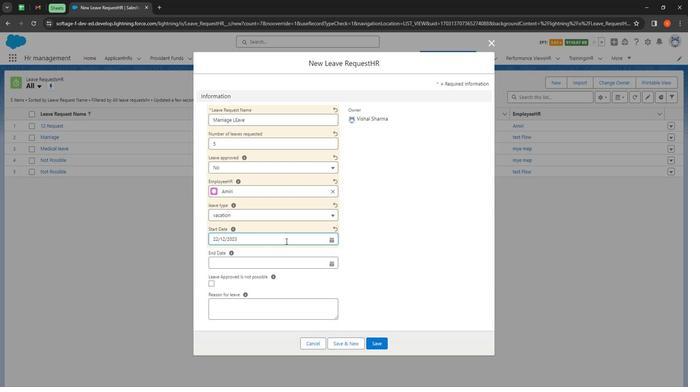 
Action: Mouse pressed left at (286, 242)
Screenshot: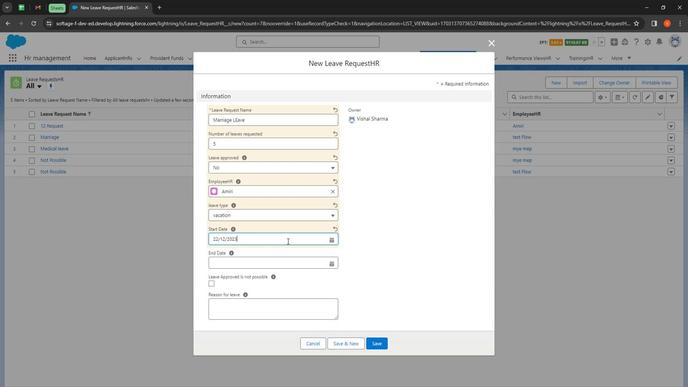 
Action: Mouse moved to (272, 344)
Screenshot: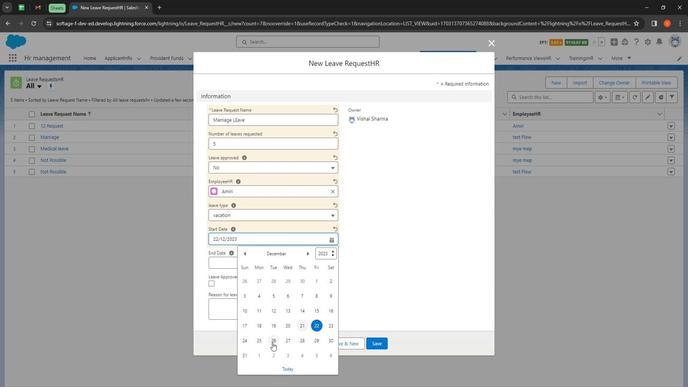 
Action: Mouse pressed left at (272, 344)
Screenshot: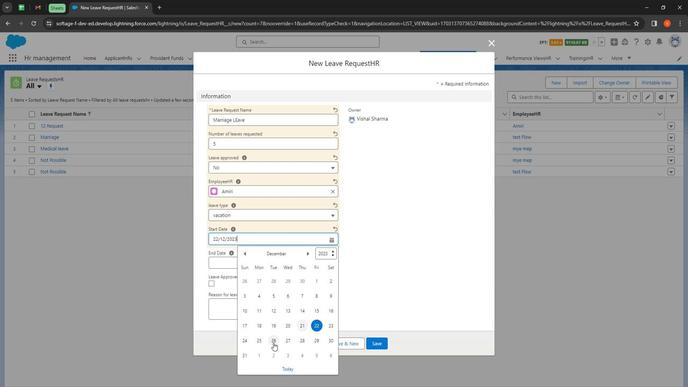 
Action: Mouse moved to (223, 264)
Screenshot: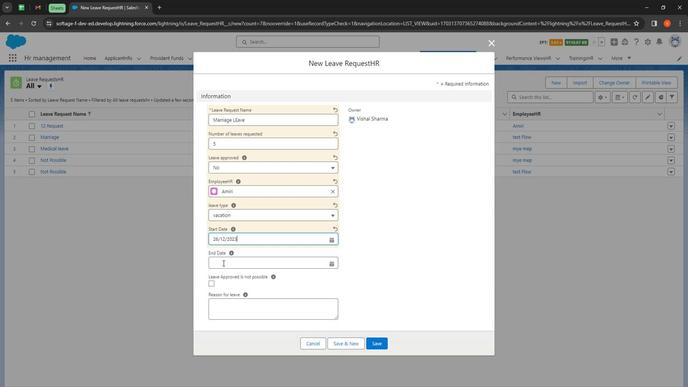 
Action: Mouse pressed left at (223, 264)
Screenshot: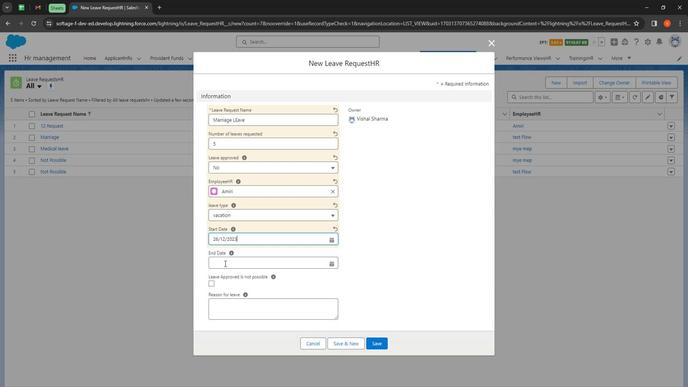 
Action: Mouse moved to (273, 224)
Screenshot: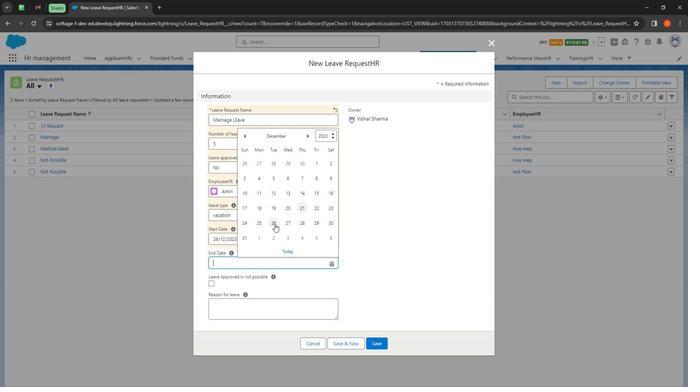 
Action: Mouse pressed left at (273, 224)
Screenshot: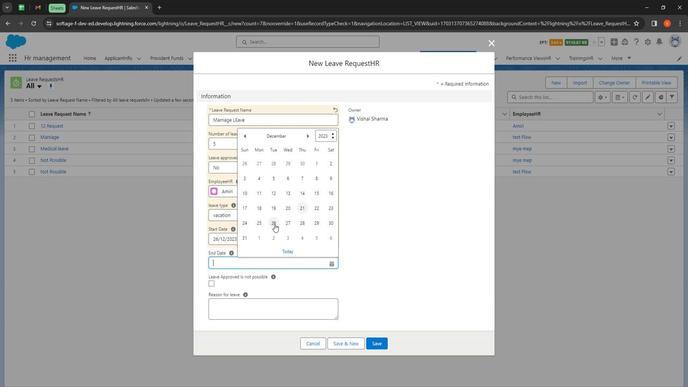 
Action: Mouse moved to (211, 286)
Screenshot: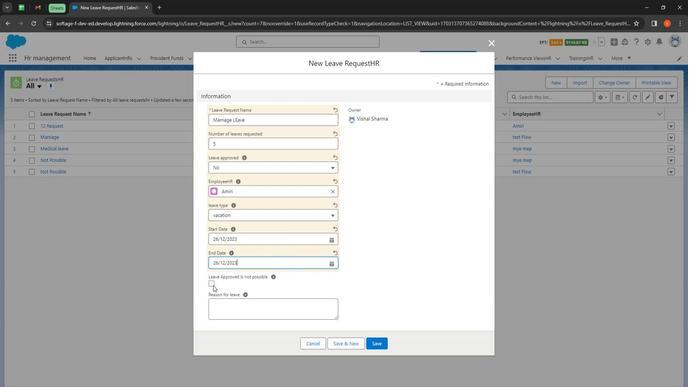 
Action: Mouse pressed left at (211, 286)
Screenshot: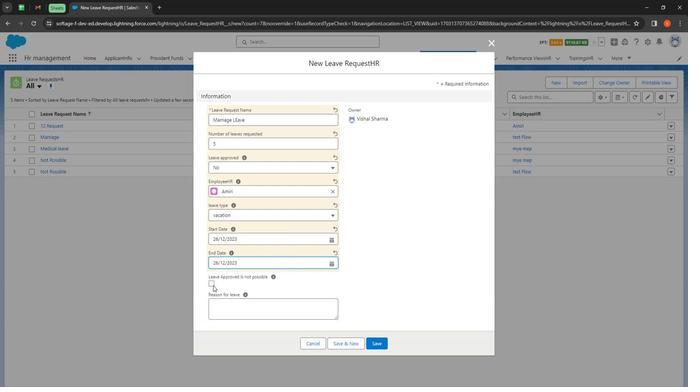 
Action: Mouse moved to (267, 312)
Screenshot: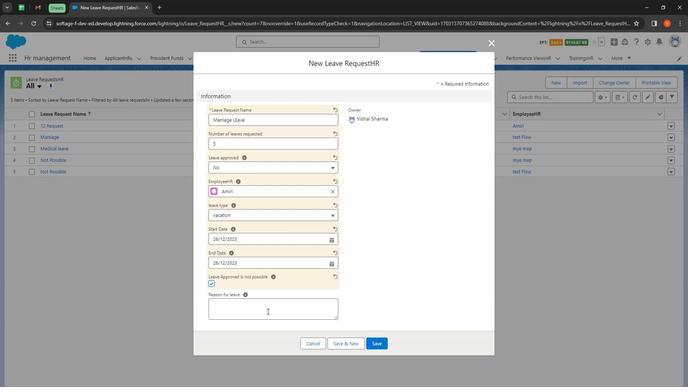
Action: Mouse pressed left at (267, 312)
Screenshot: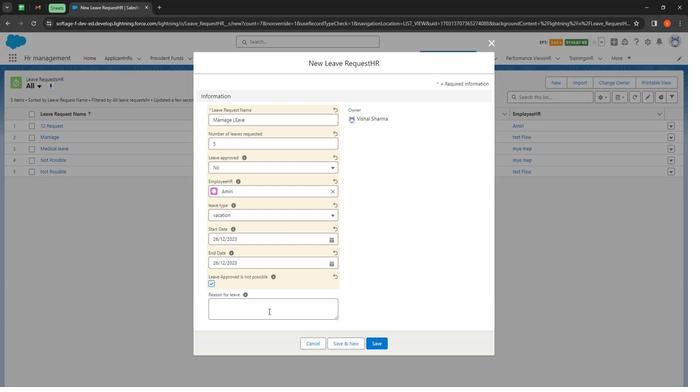 
Action: Mouse moved to (239, 91)
Screenshot: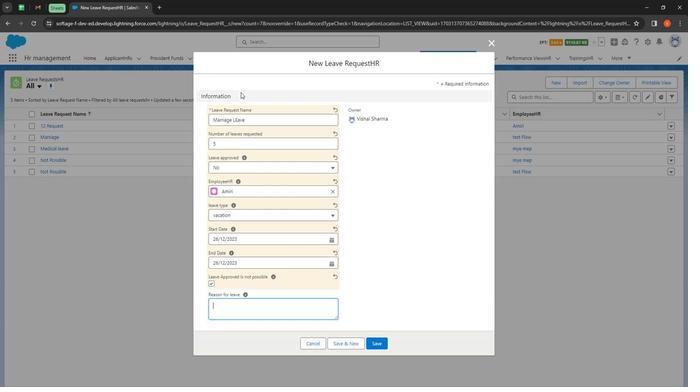 
Action: Key pressed i<Key.space>want<Key.space>to<Key.space>attend<Key.space>marriage<Key.space>of<Key.space>my<Key.space>brother
Screenshot: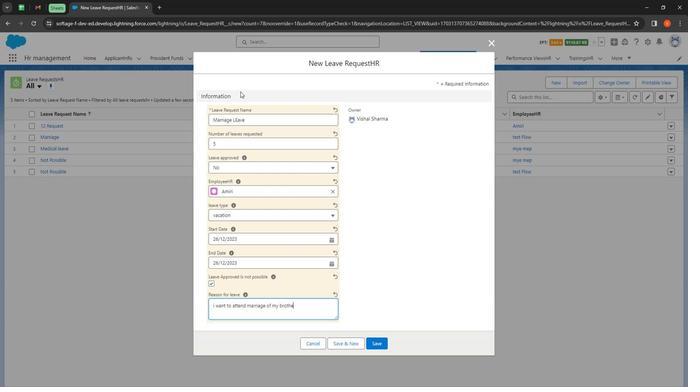 
Action: Mouse moved to (374, 341)
Screenshot: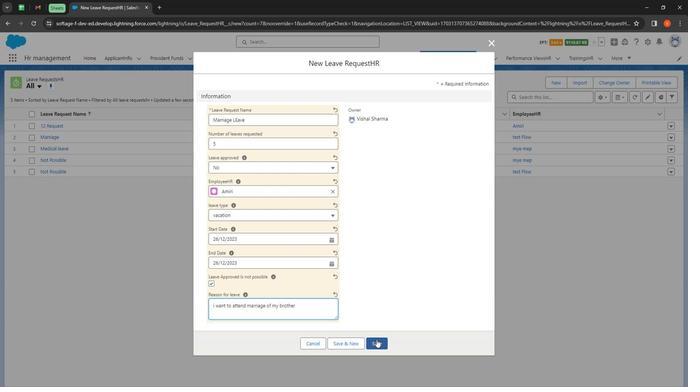 
Action: Mouse pressed left at (374, 341)
Screenshot: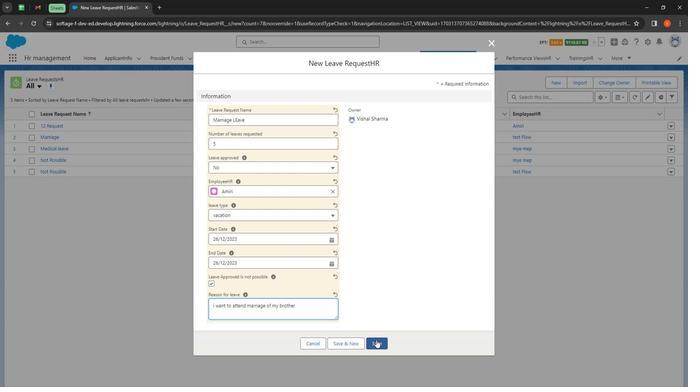 
Action: Mouse moved to (543, 324)
Screenshot: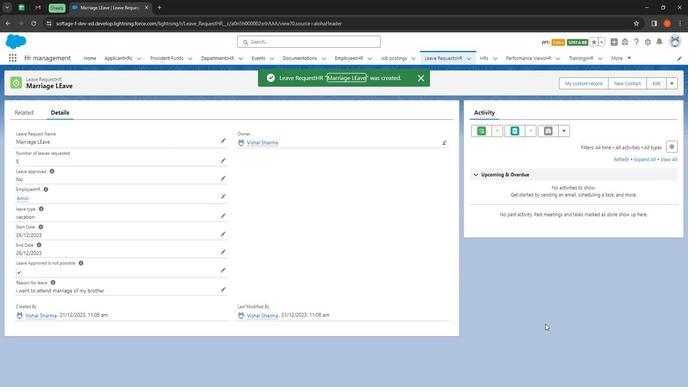 
Action: Mouse pressed left at (543, 324)
Screenshot: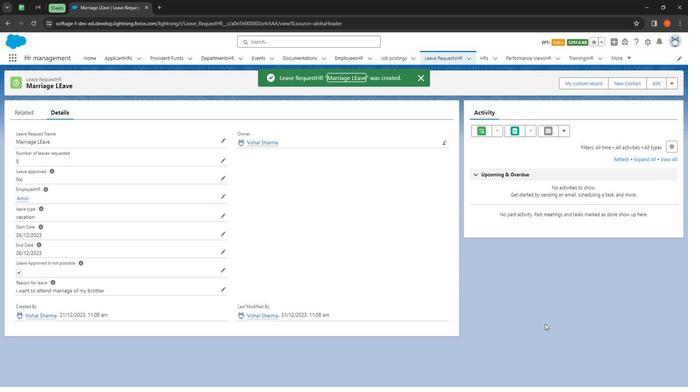 
Action: Mouse moved to (508, 184)
Screenshot: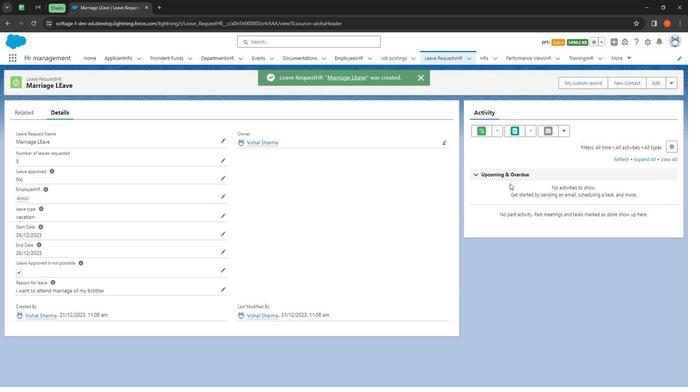 
